 Task: Add a signature Jake Allen containing With sincere thanks and warm wishes, Jake Allen to email address softage.8@softage.net and add a folder Fathers Day gifts
Action: Mouse moved to (131, 183)
Screenshot: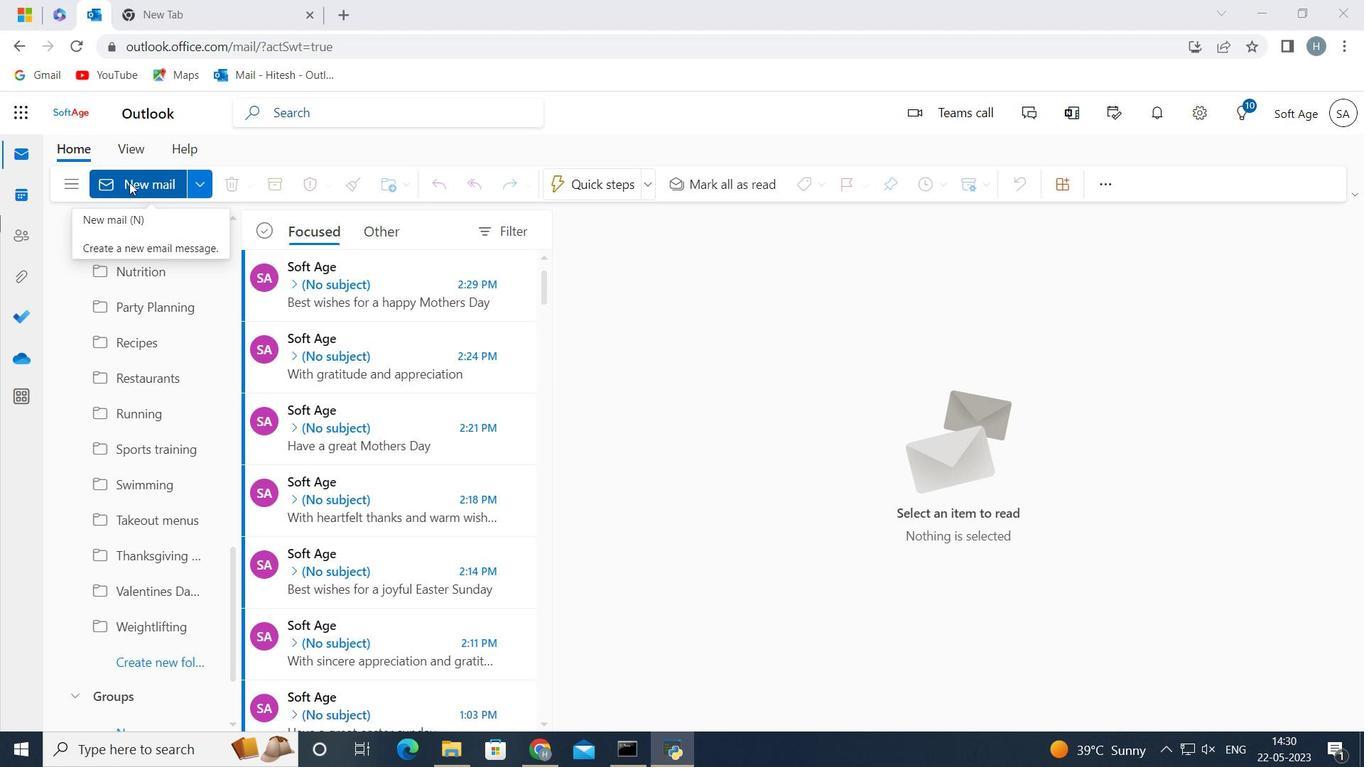 
Action: Mouse pressed left at (131, 183)
Screenshot: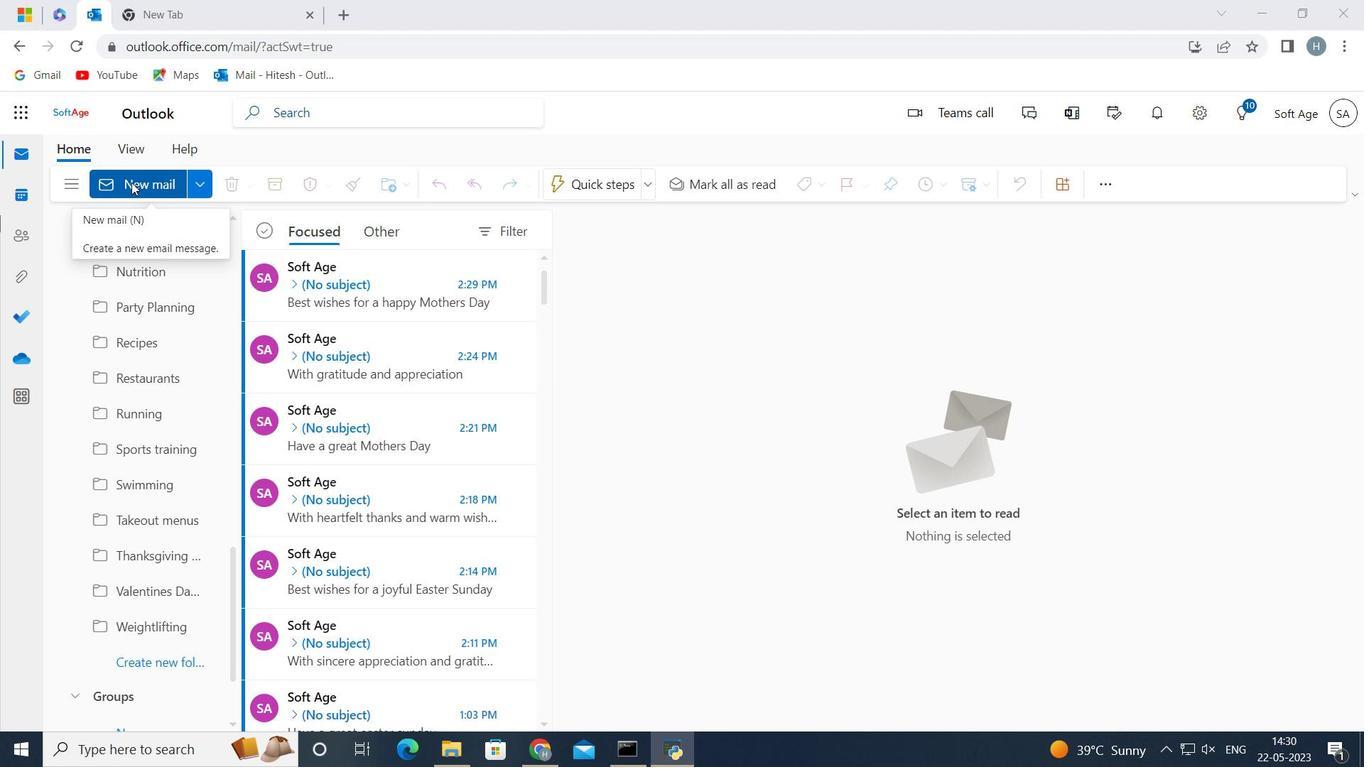 
Action: Mouse moved to (1111, 182)
Screenshot: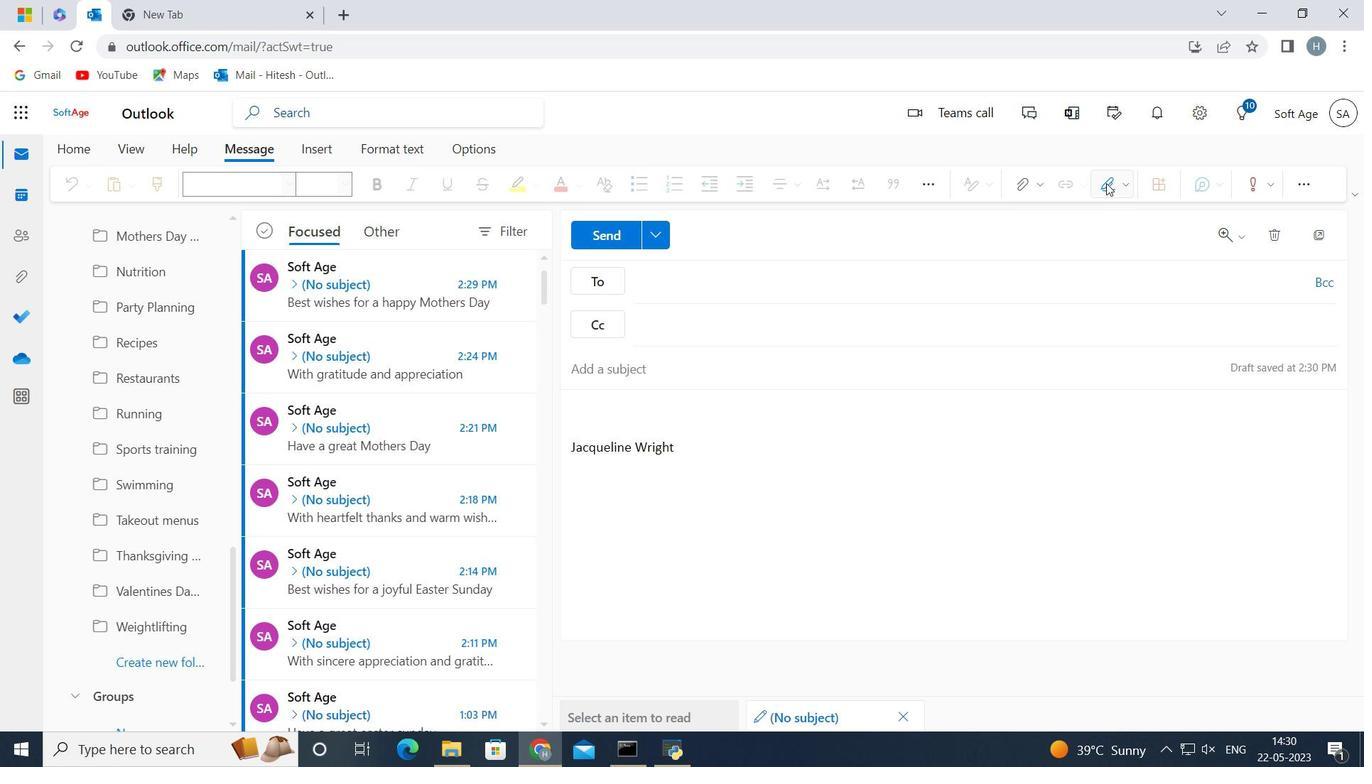 
Action: Mouse pressed left at (1111, 182)
Screenshot: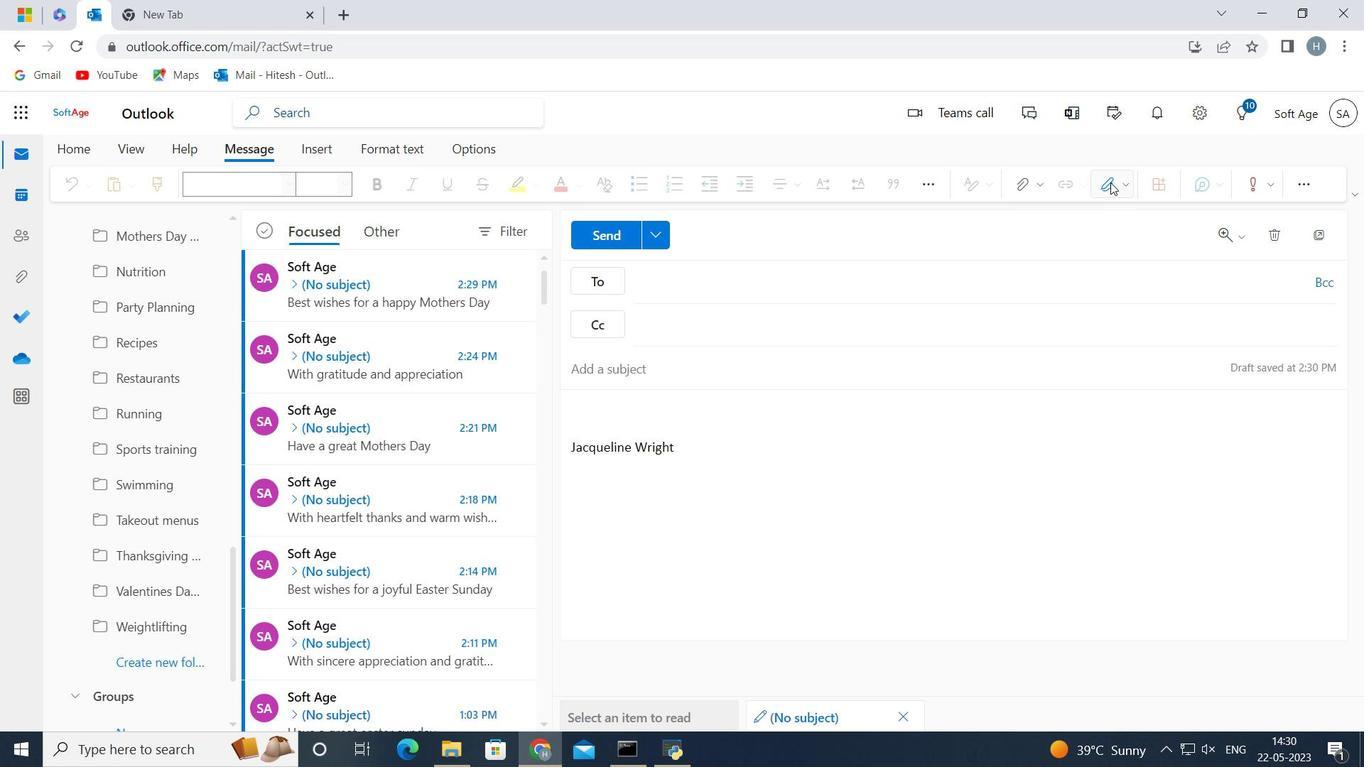 
Action: Mouse moved to (1052, 579)
Screenshot: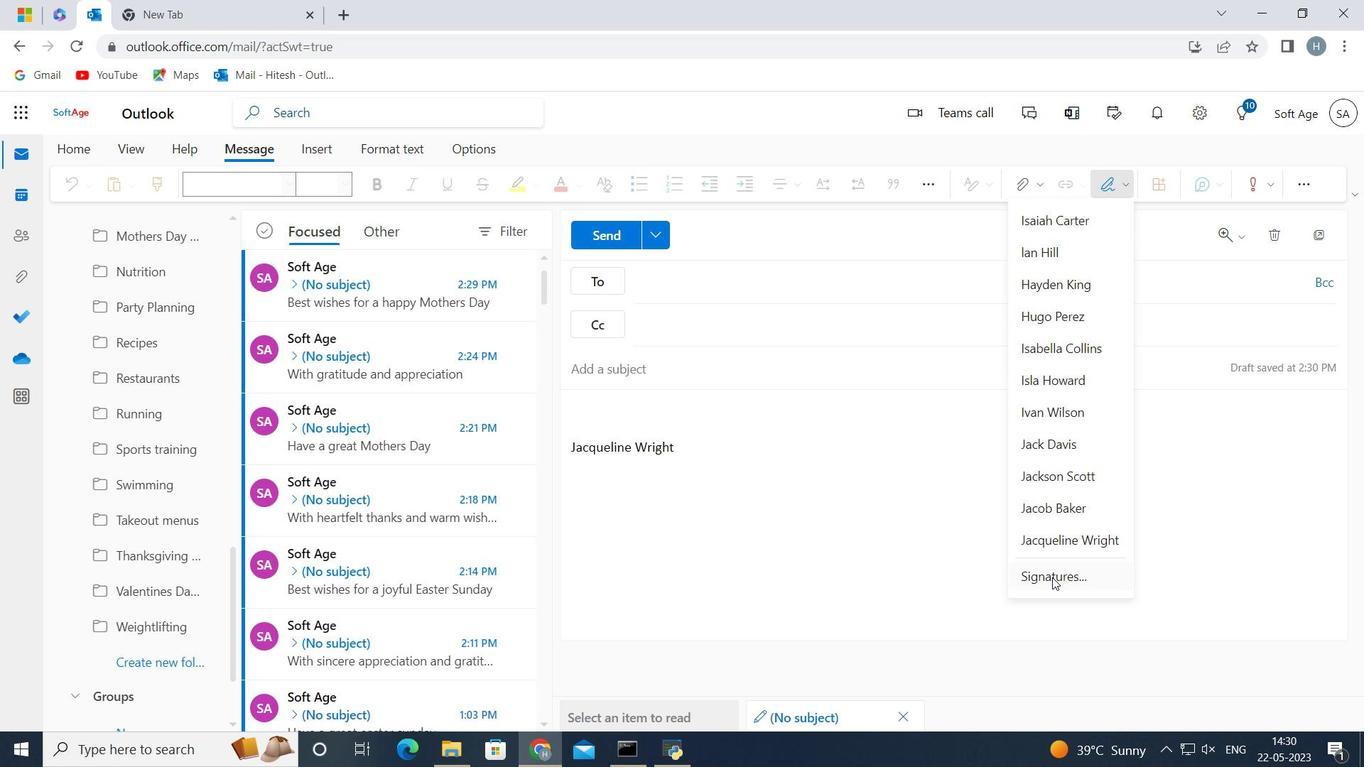 
Action: Mouse pressed left at (1052, 579)
Screenshot: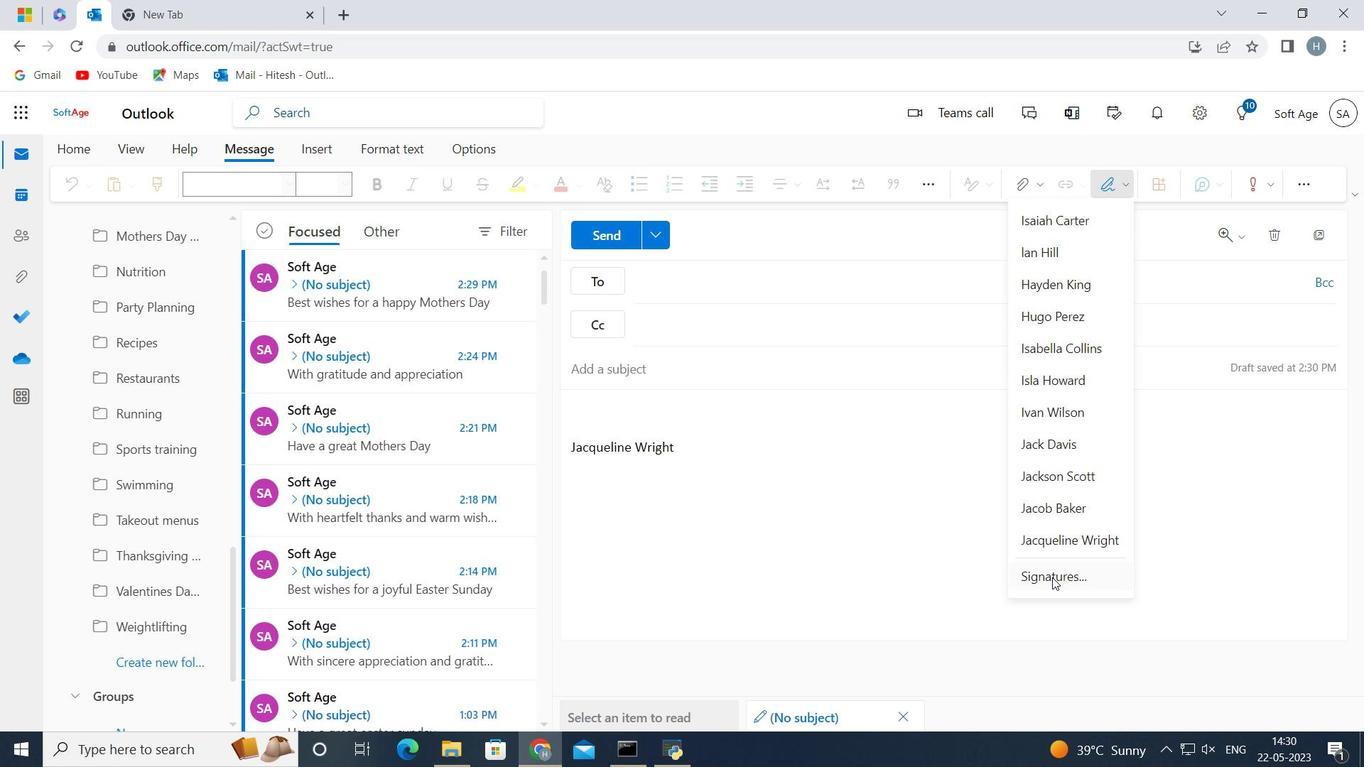 
Action: Mouse moved to (685, 326)
Screenshot: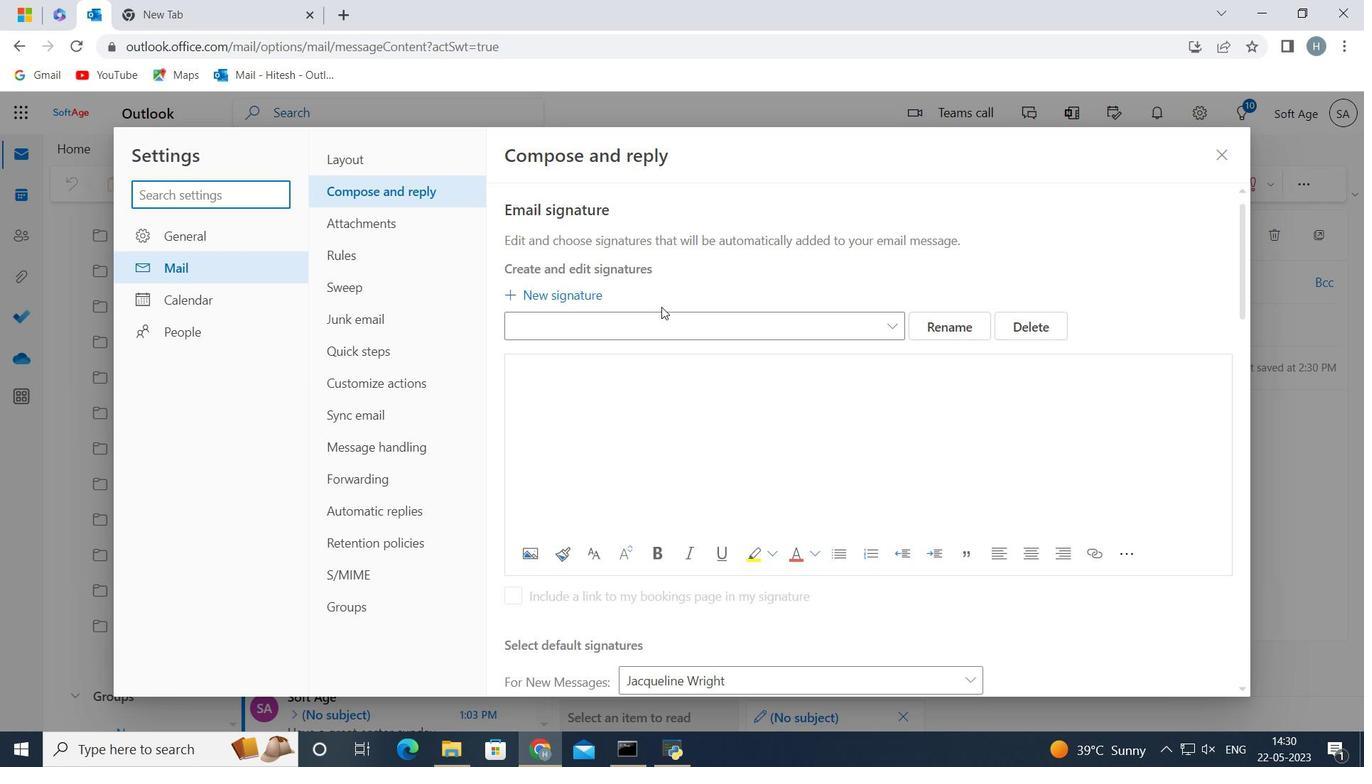 
Action: Mouse pressed left at (685, 326)
Screenshot: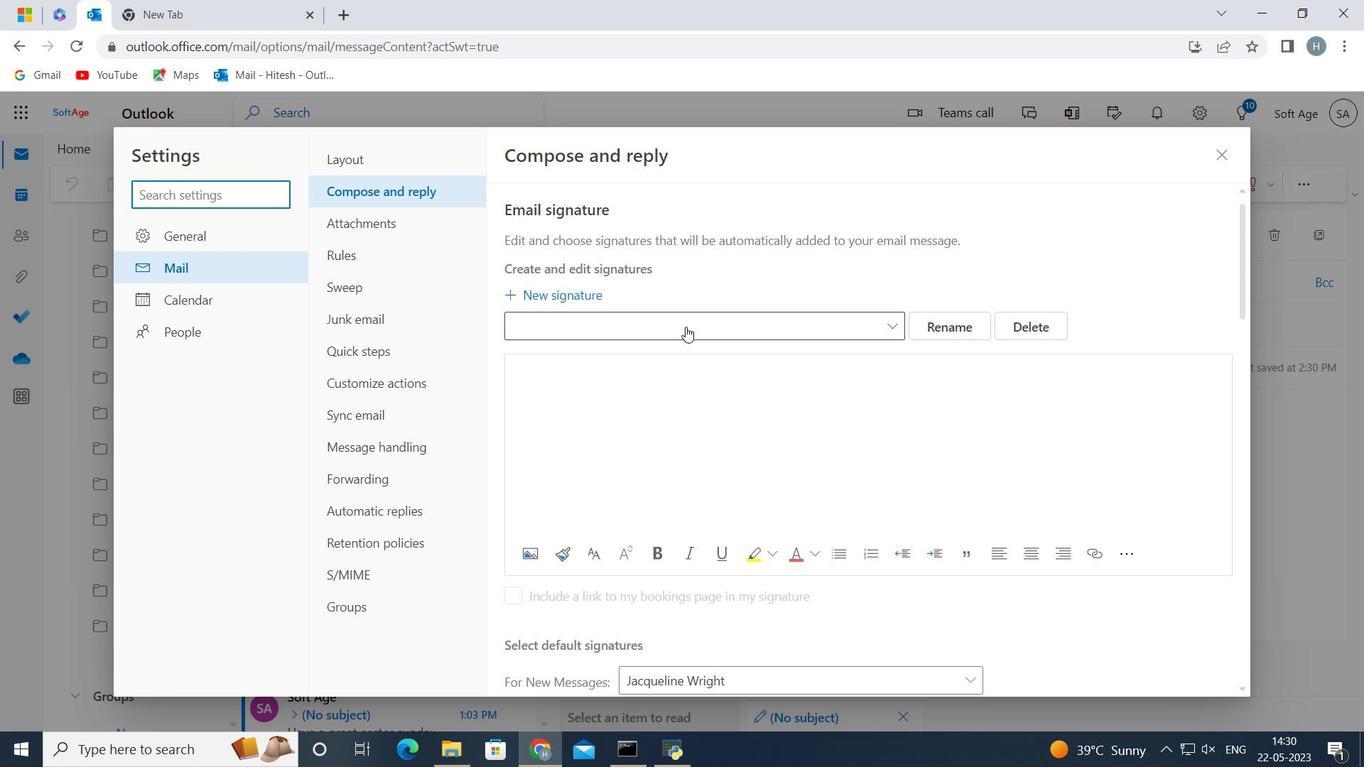 
Action: Mouse moved to (945, 334)
Screenshot: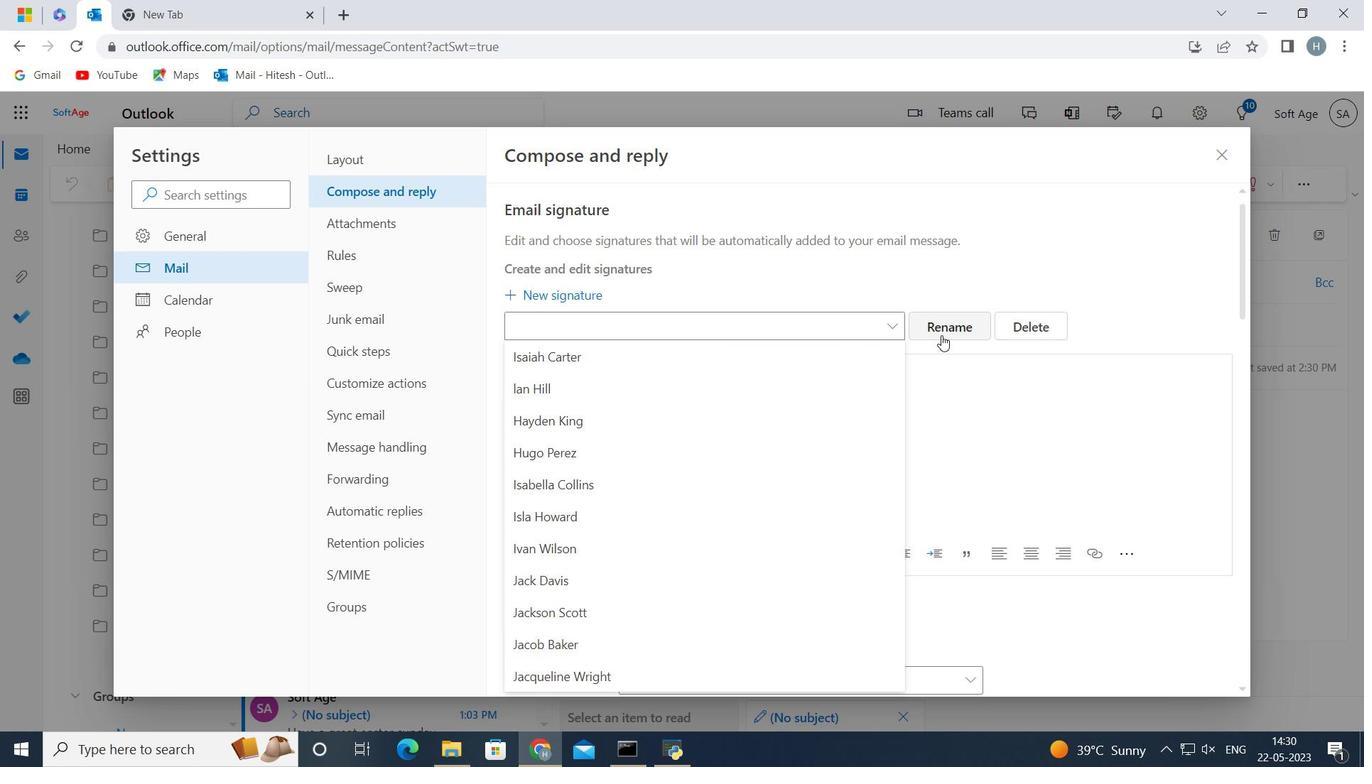 
Action: Mouse pressed left at (945, 334)
Screenshot: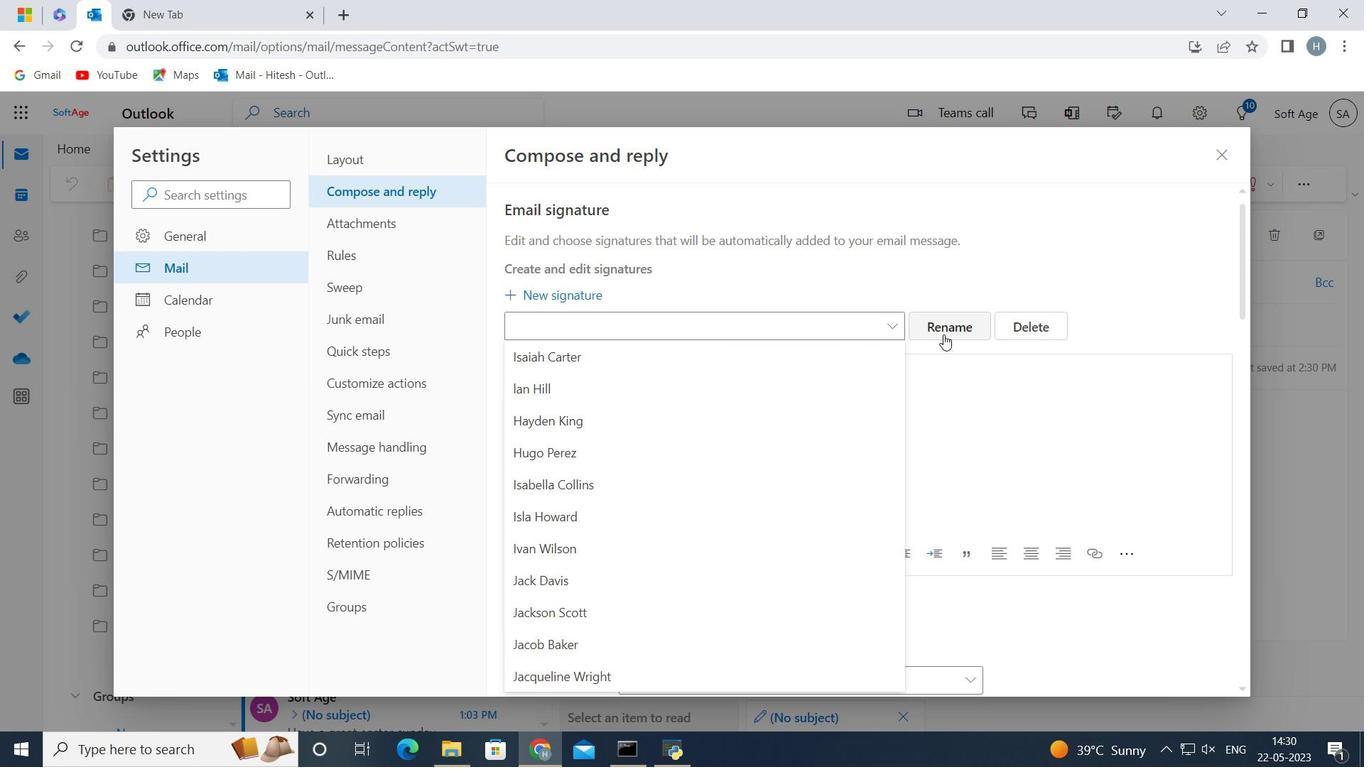 
Action: Mouse moved to (850, 327)
Screenshot: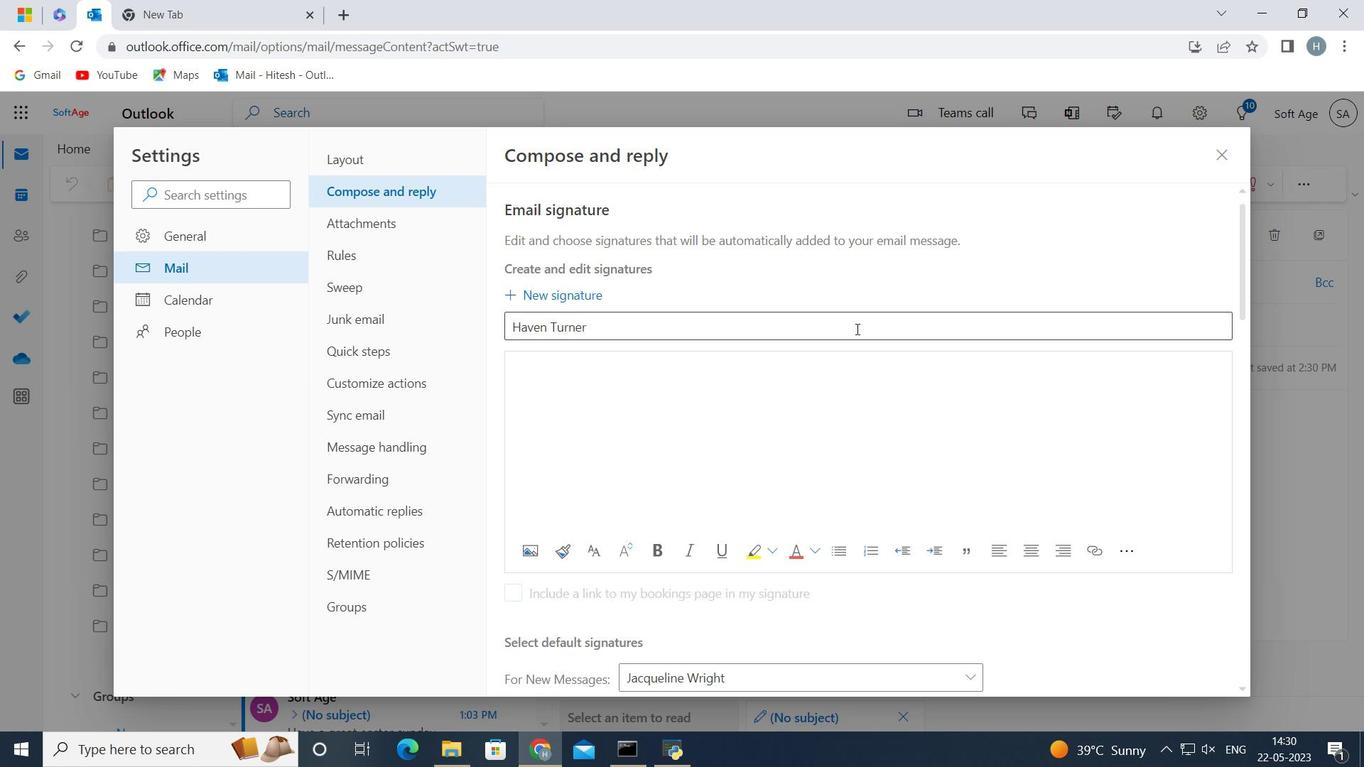 
Action: Mouse pressed left at (850, 327)
Screenshot: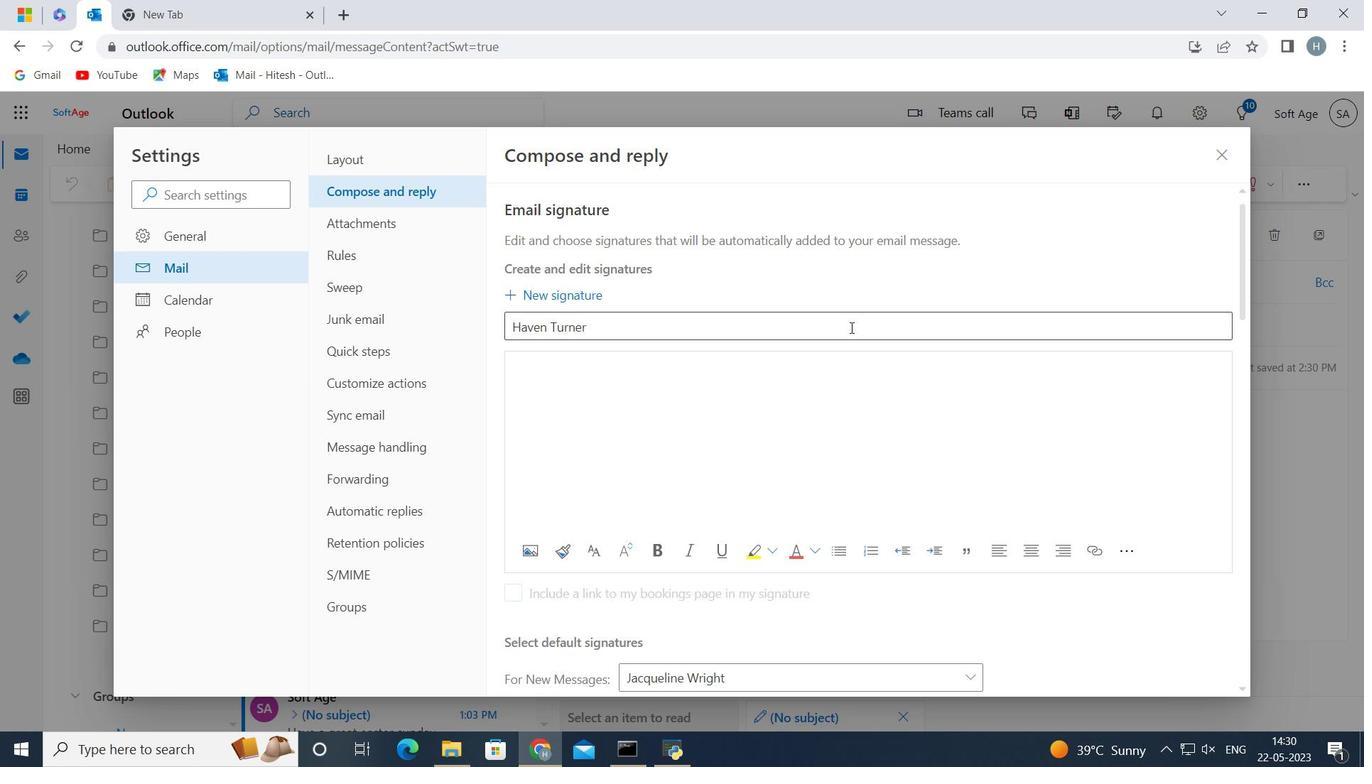 
Action: Key pressed <Key.backspace><Key.backspace><Key.backspace><Key.backspace><Key.backspace><Key.backspace><Key.backspace><Key.backspace><Key.backspace><Key.backspace><Key.backspace><Key.backspace><Key.backspace><Key.backspace><Key.shift><Key.shift><Key.shift><Key.shift><Key.shift><Key.shift><Key.shift><Key.shift><Key.shift><Key.shift>Jake<Key.space><Key.shift>Allen<Key.space>
Screenshot: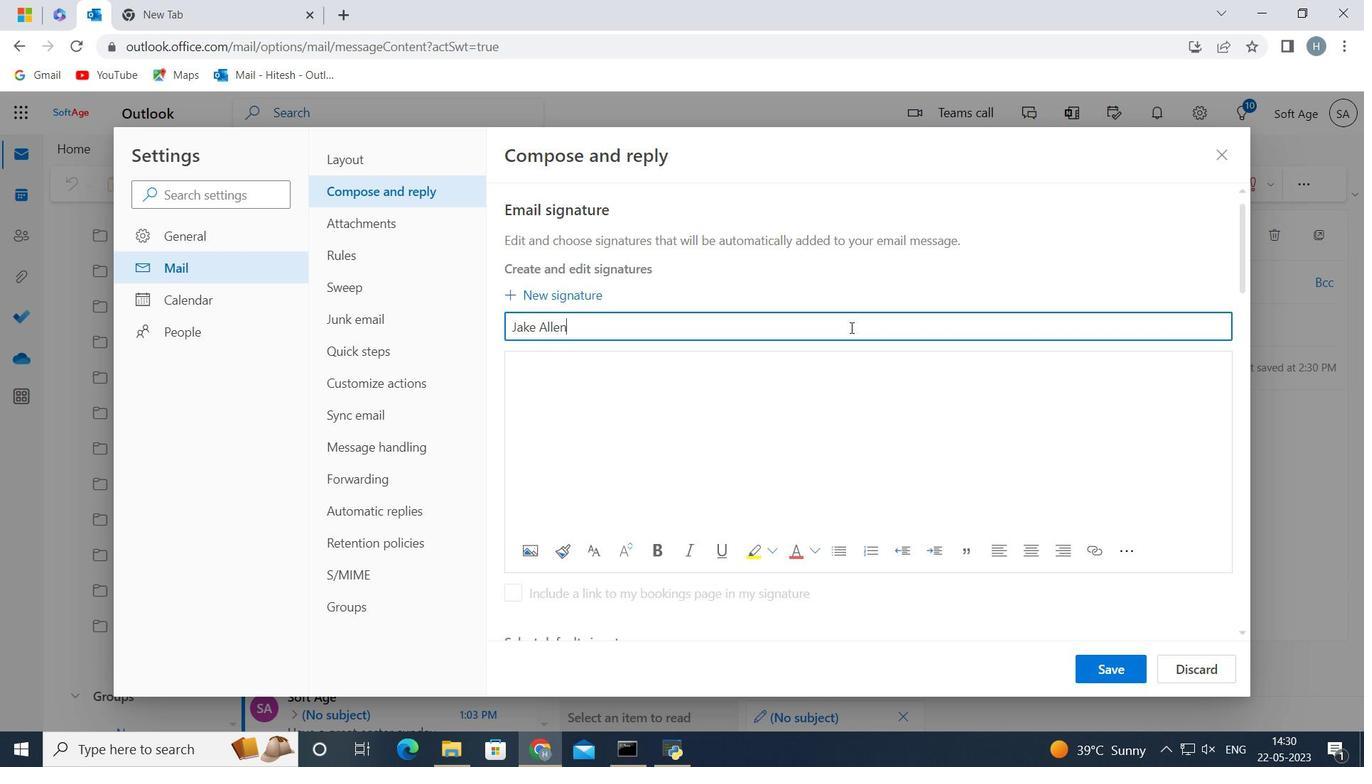 
Action: Mouse moved to (521, 368)
Screenshot: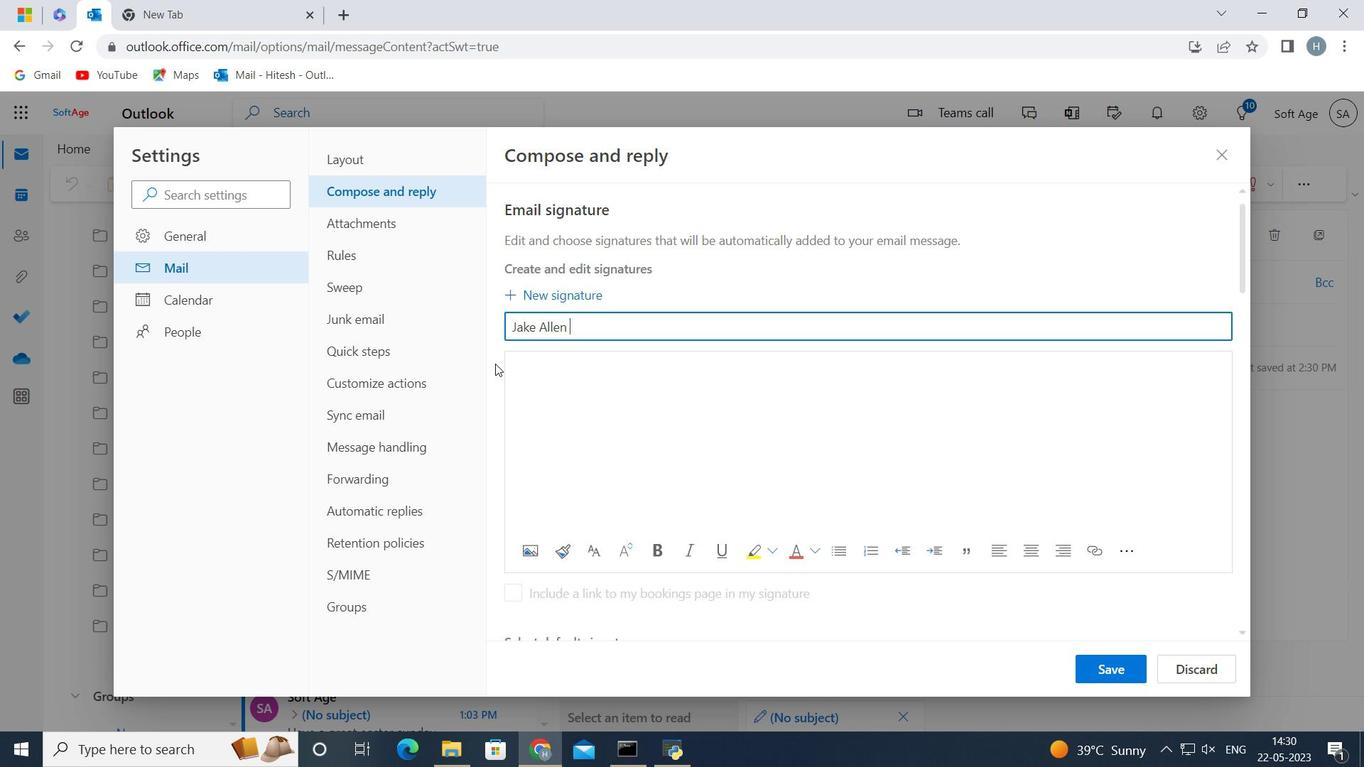 
Action: Mouse pressed left at (521, 368)
Screenshot: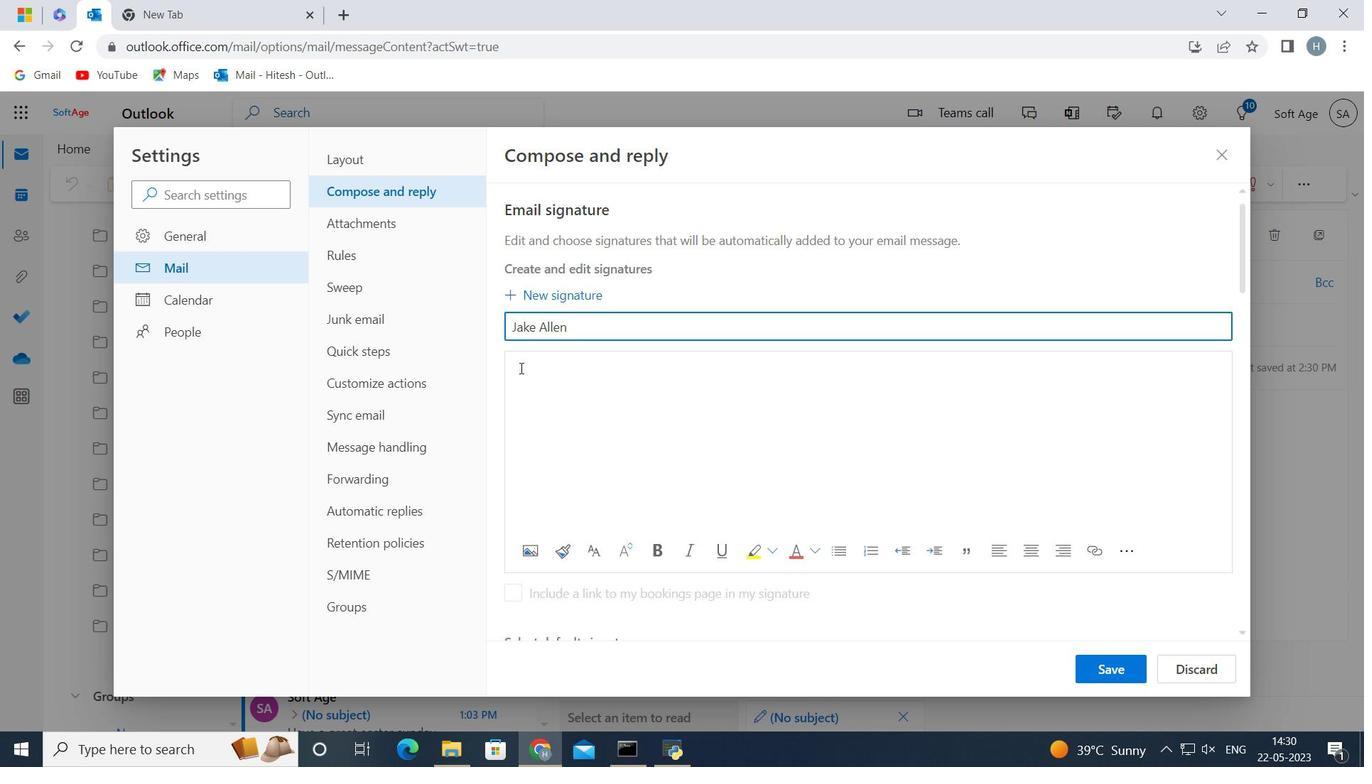 
Action: Key pressed <Key.shift>Jake<Key.space><Key.shift>Allen
Screenshot: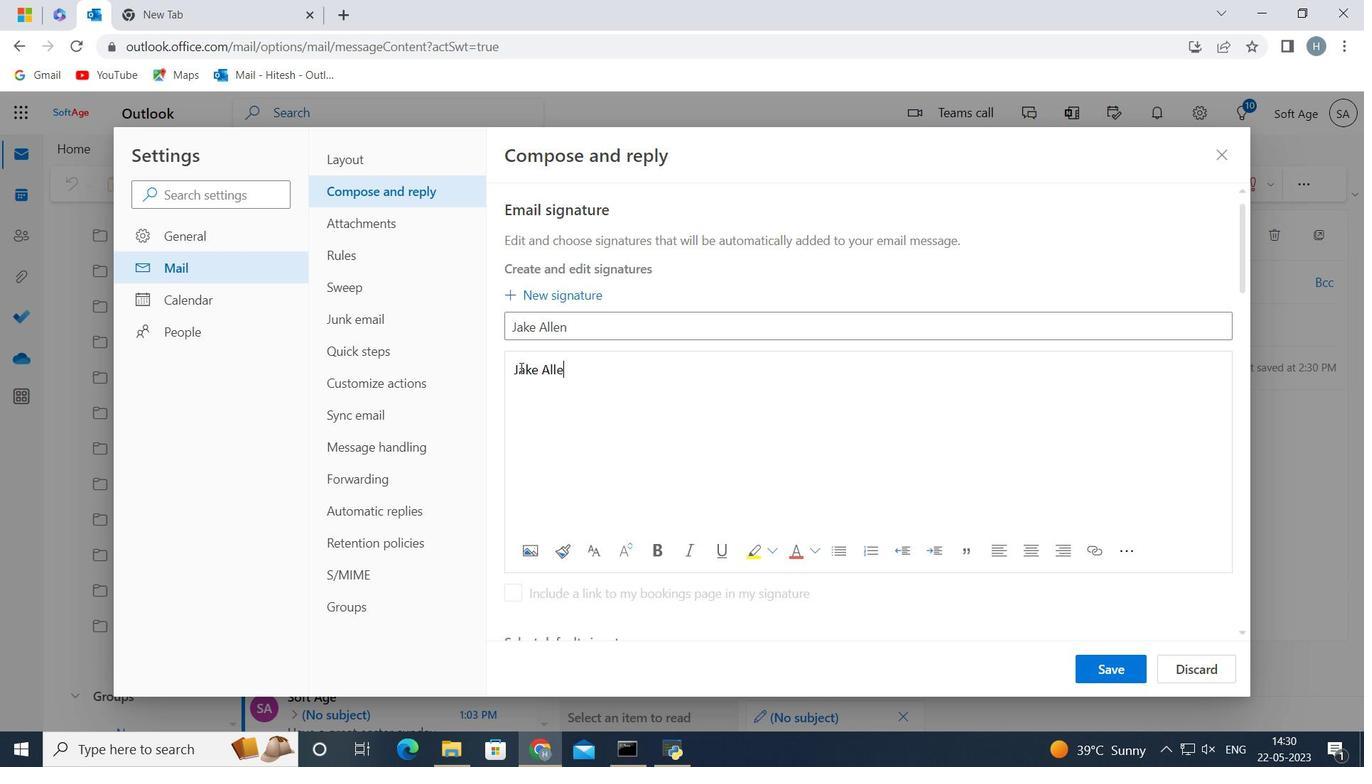 
Action: Mouse moved to (1114, 663)
Screenshot: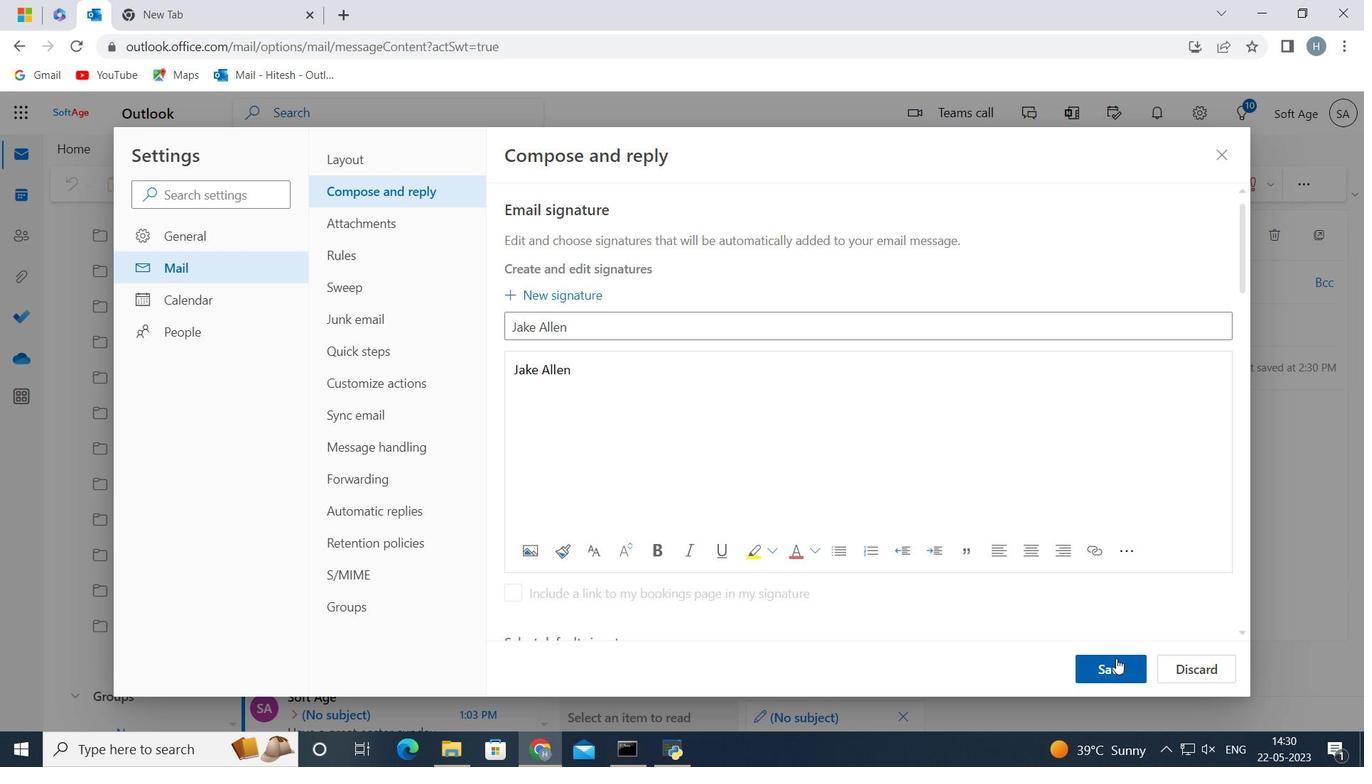 
Action: Mouse pressed left at (1114, 663)
Screenshot: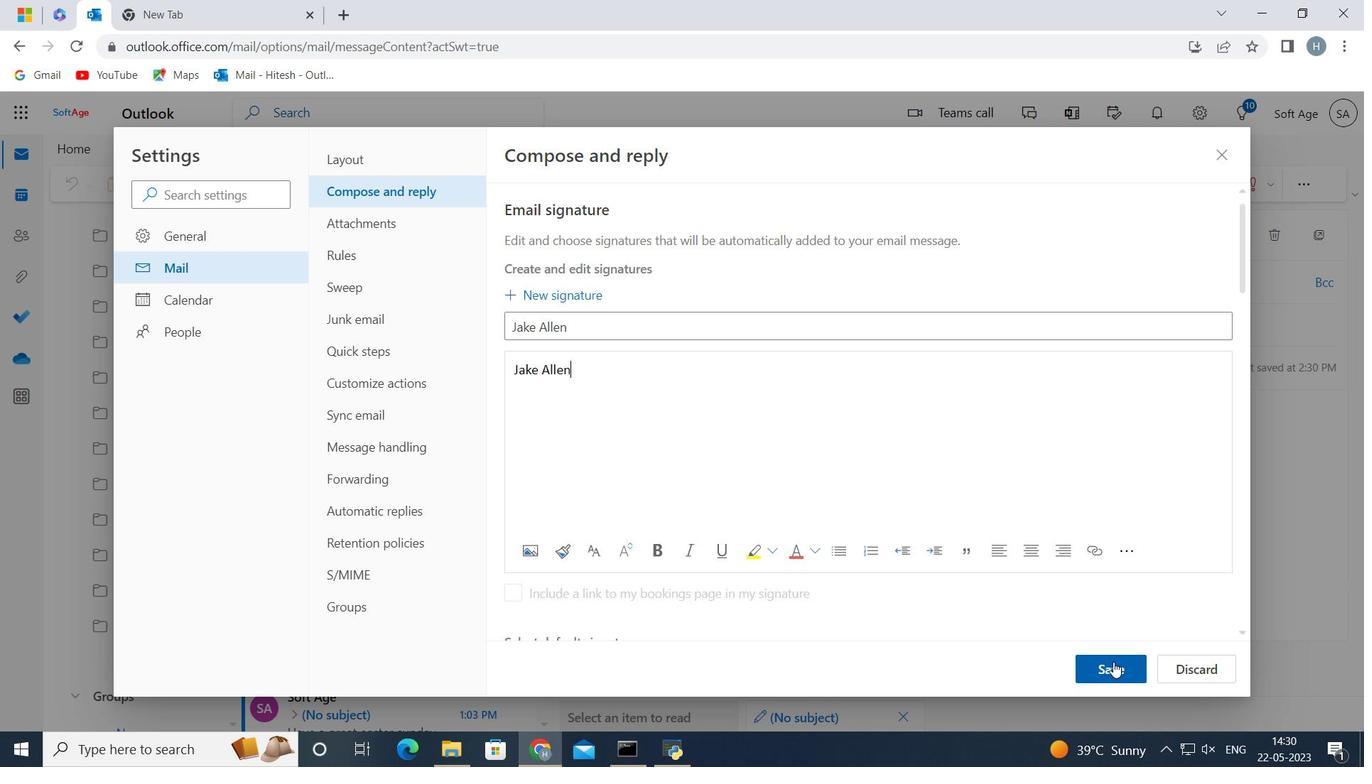 
Action: Mouse moved to (875, 344)
Screenshot: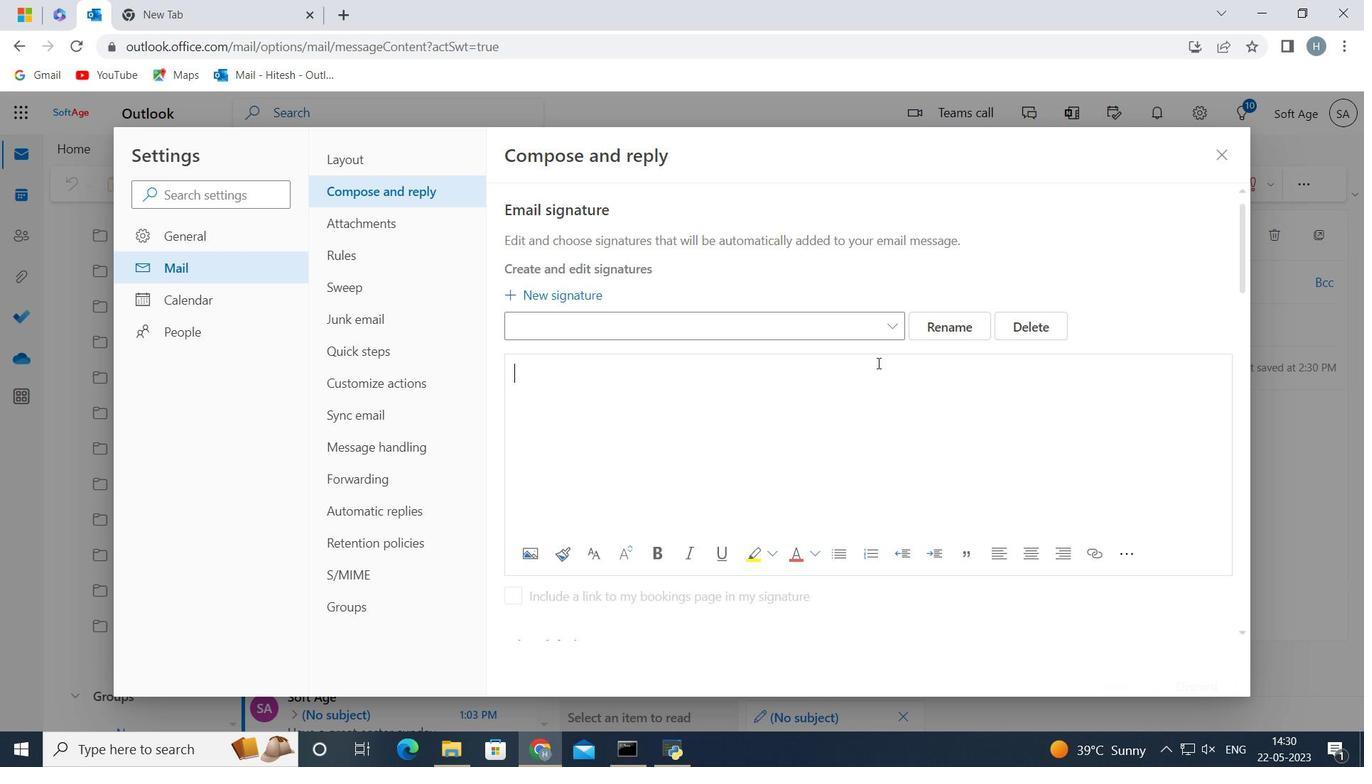 
Action: Mouse scrolled (875, 344) with delta (0, 0)
Screenshot: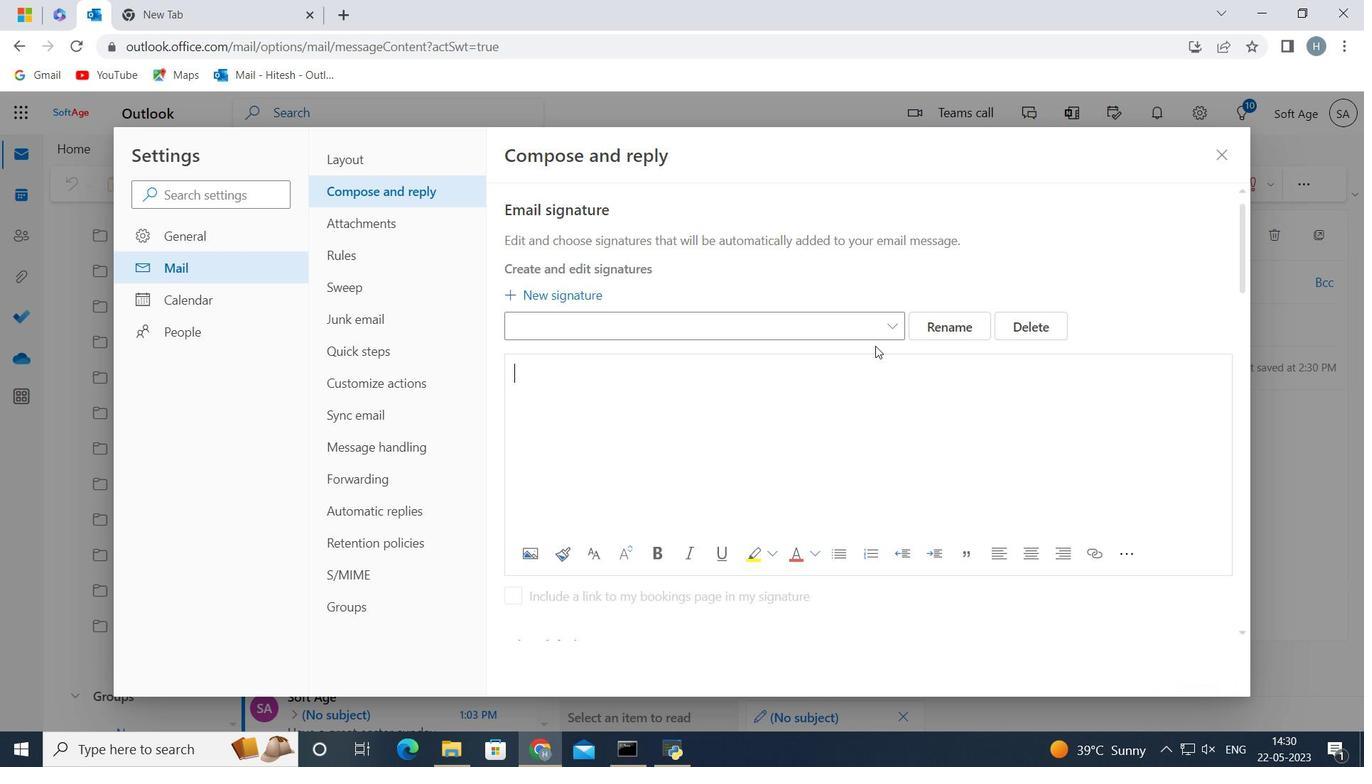 
Action: Mouse scrolled (875, 344) with delta (0, 0)
Screenshot: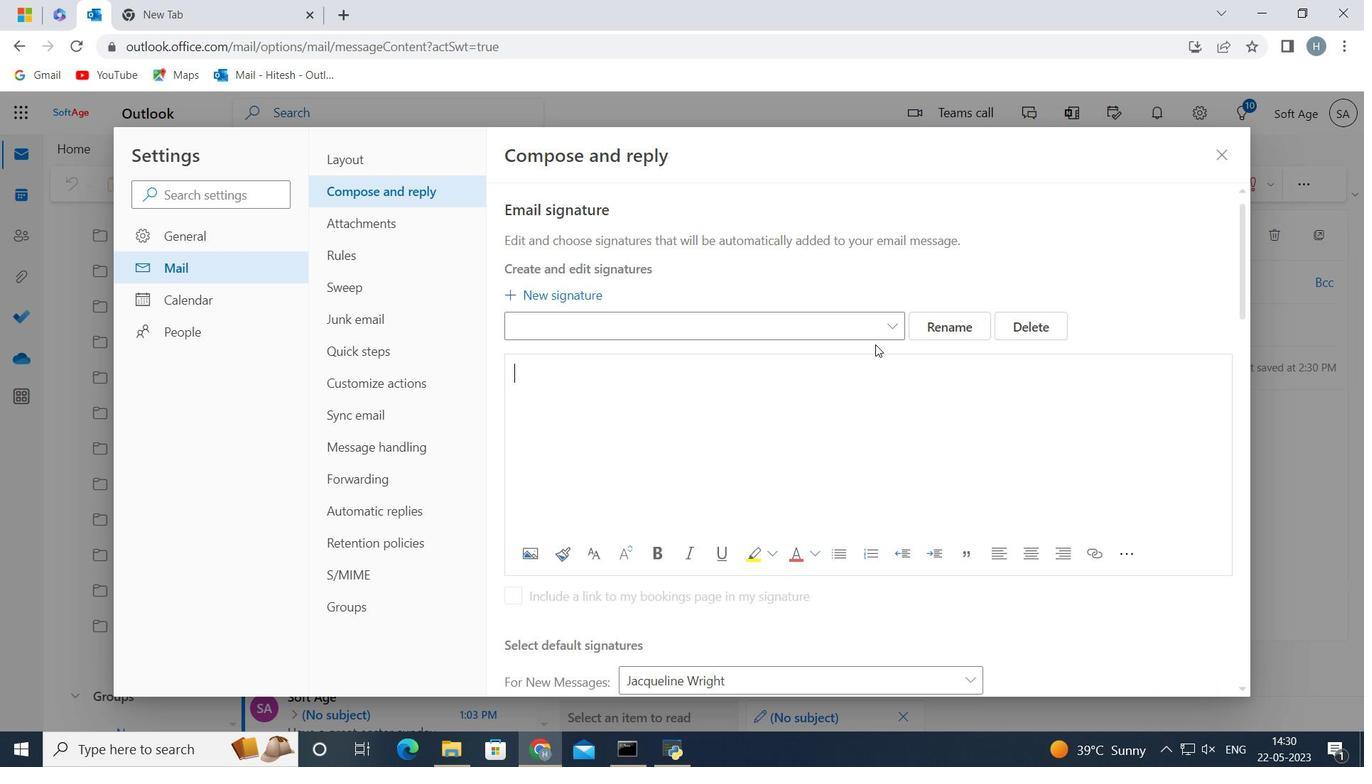 
Action: Mouse scrolled (875, 344) with delta (0, 0)
Screenshot: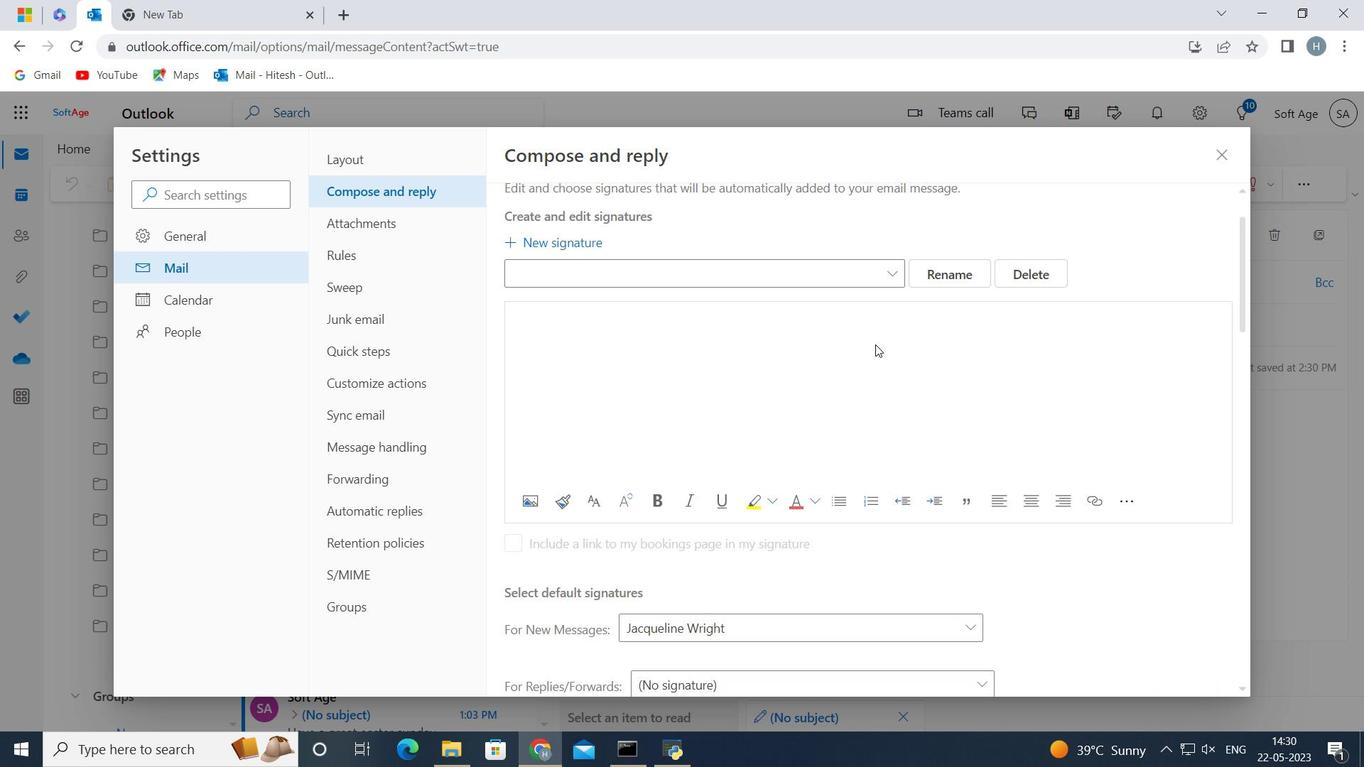 
Action: Mouse moved to (898, 414)
Screenshot: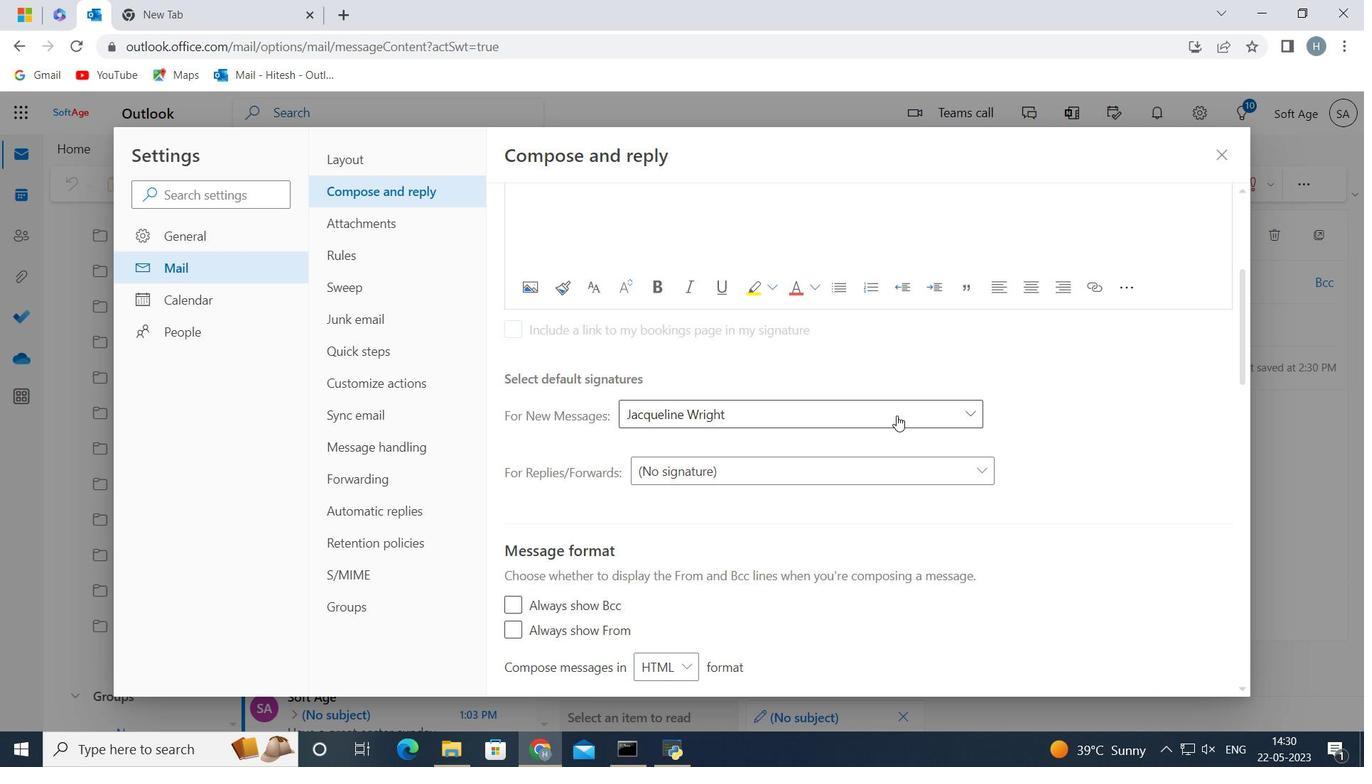 
Action: Mouse pressed left at (898, 414)
Screenshot: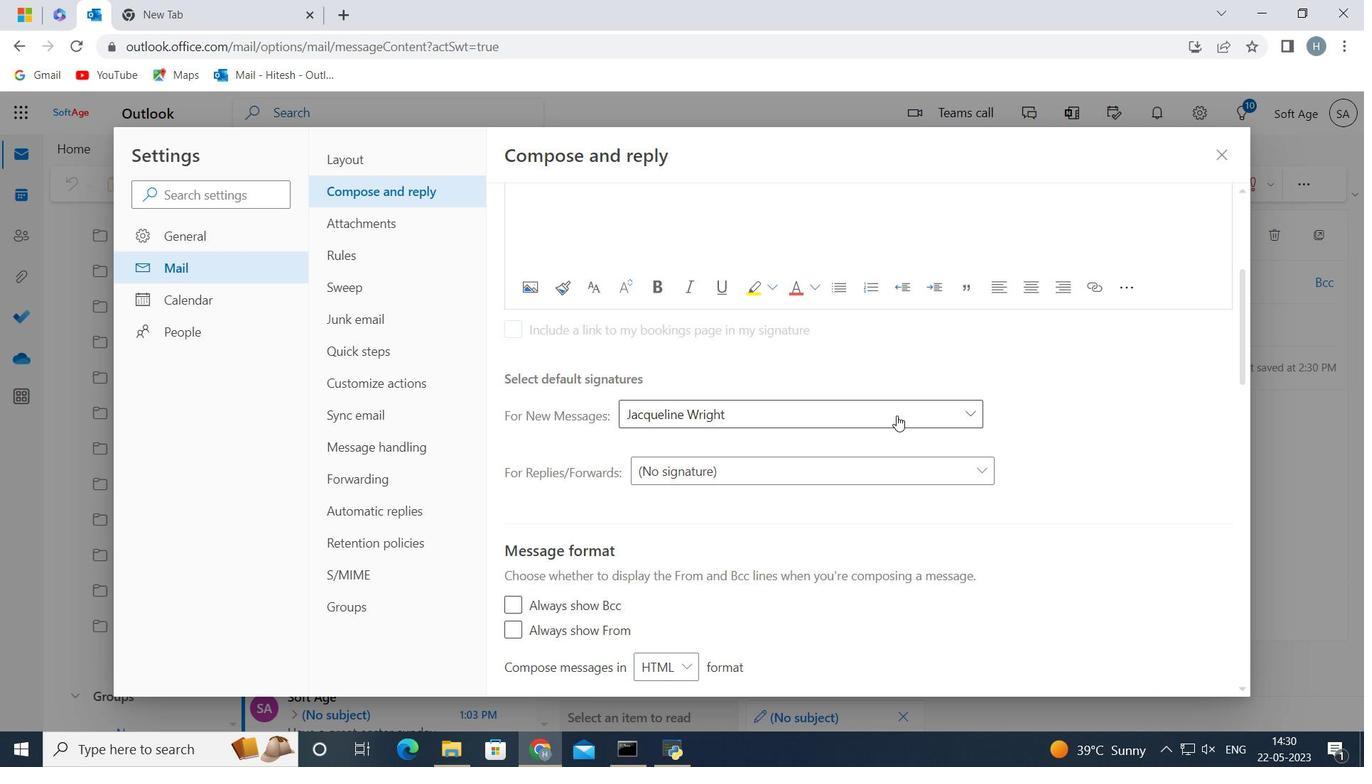 
Action: Mouse moved to (1036, 704)
Screenshot: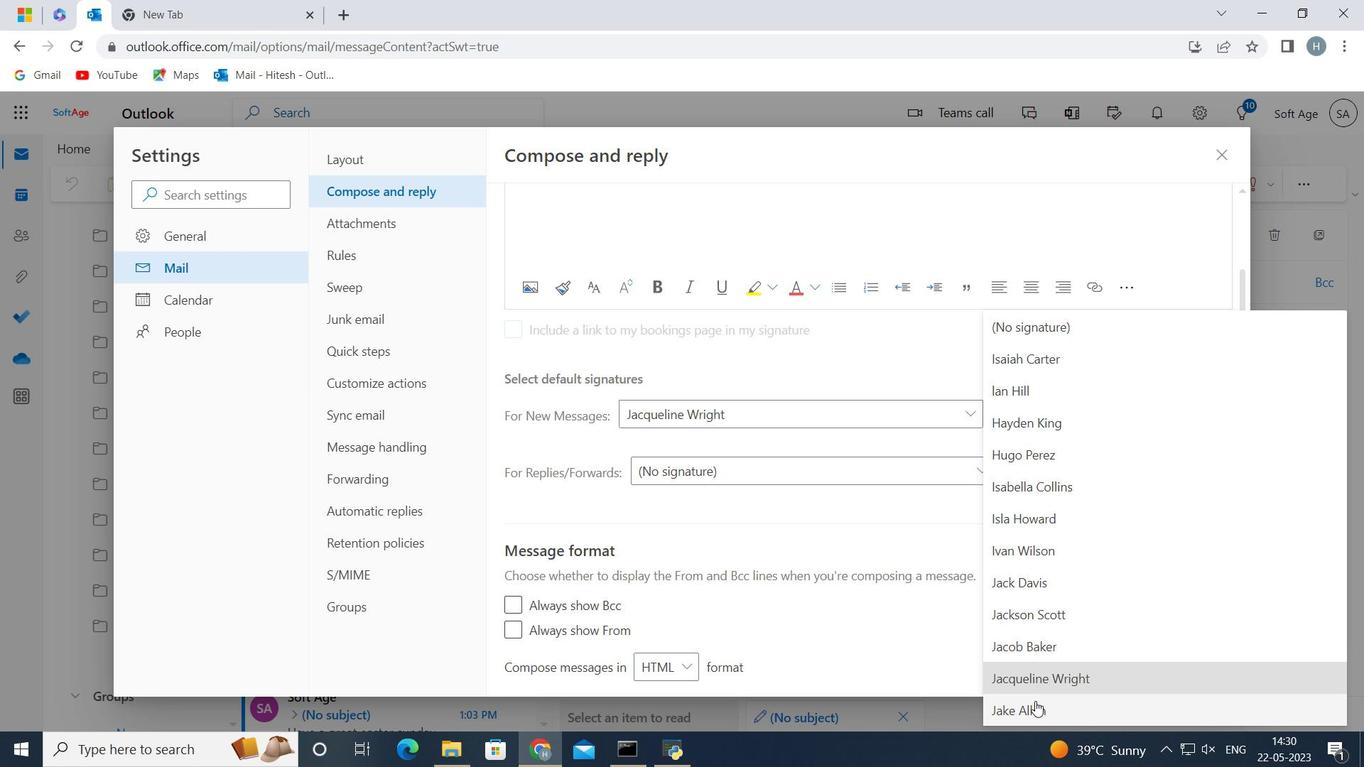 
Action: Mouse pressed left at (1036, 704)
Screenshot: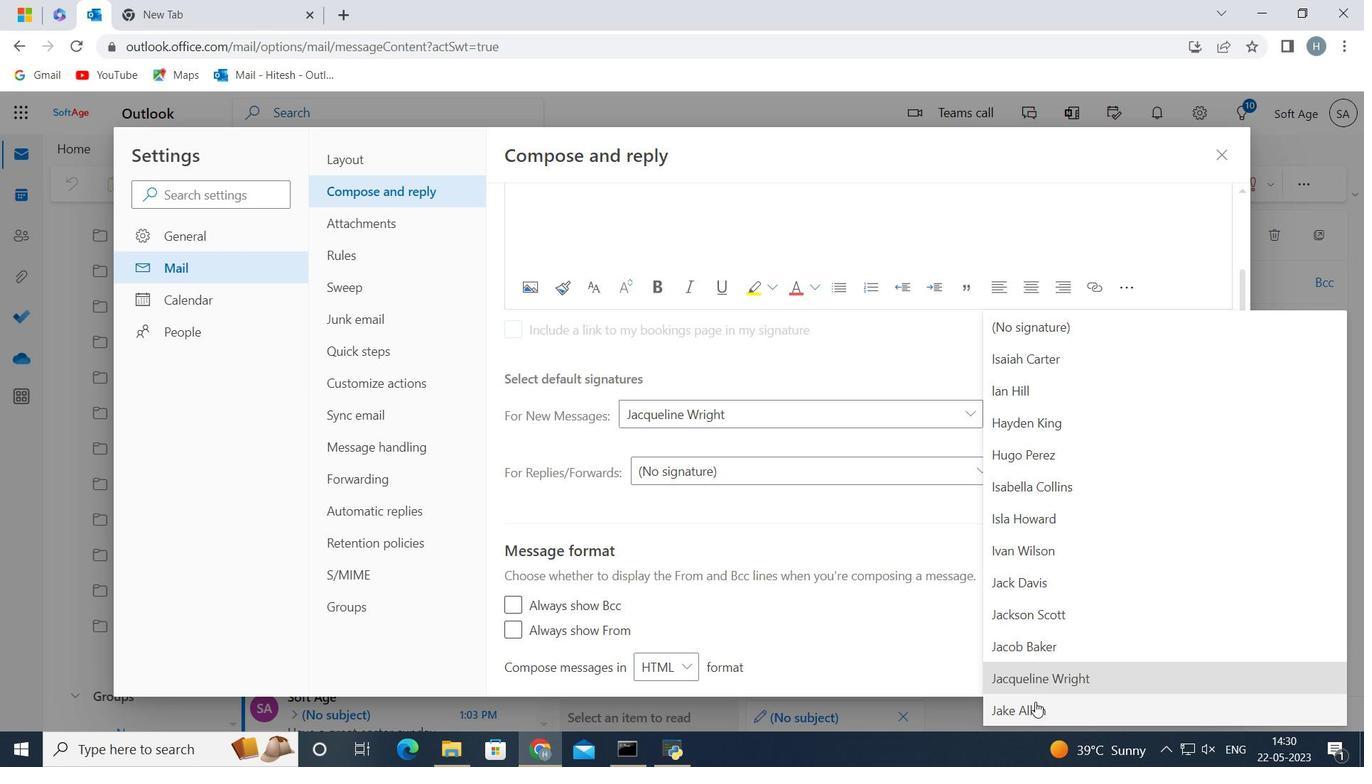 
Action: Mouse moved to (1114, 675)
Screenshot: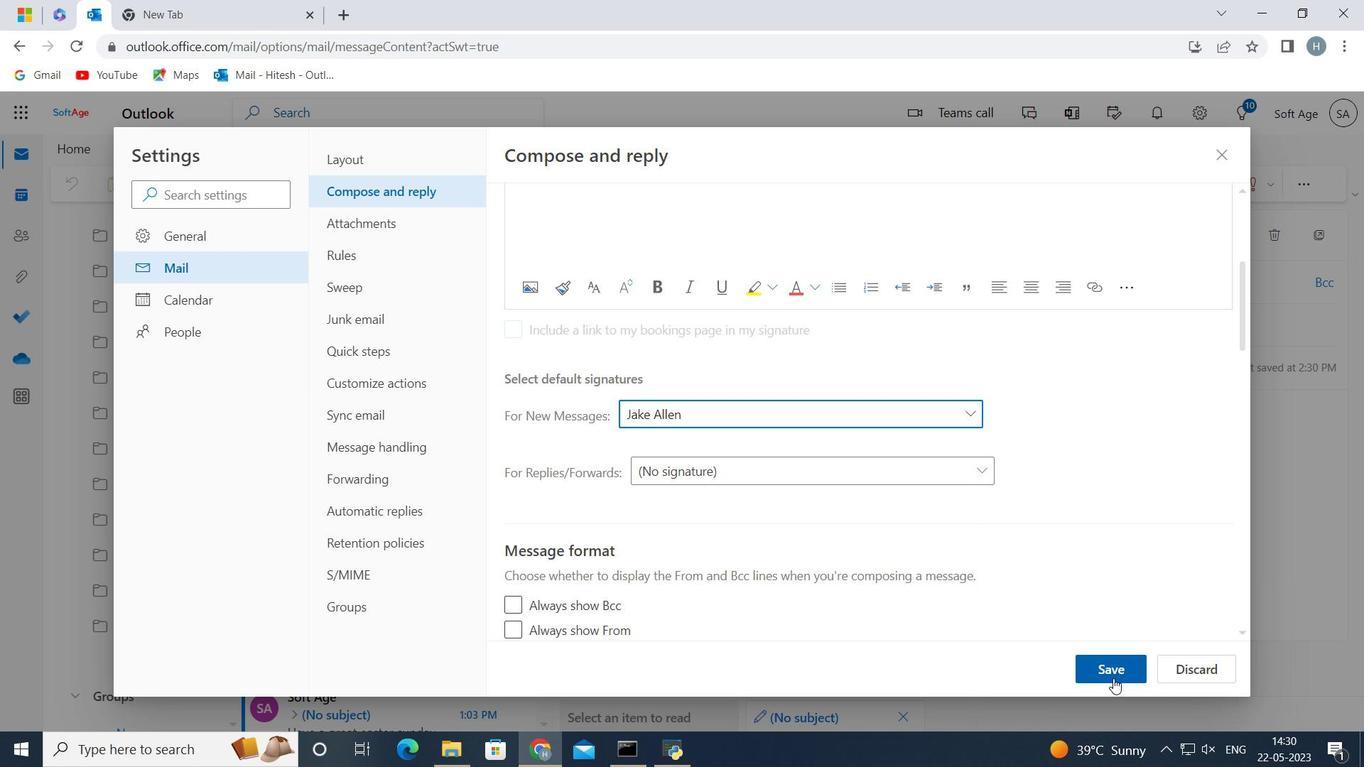 
Action: Mouse pressed left at (1114, 675)
Screenshot: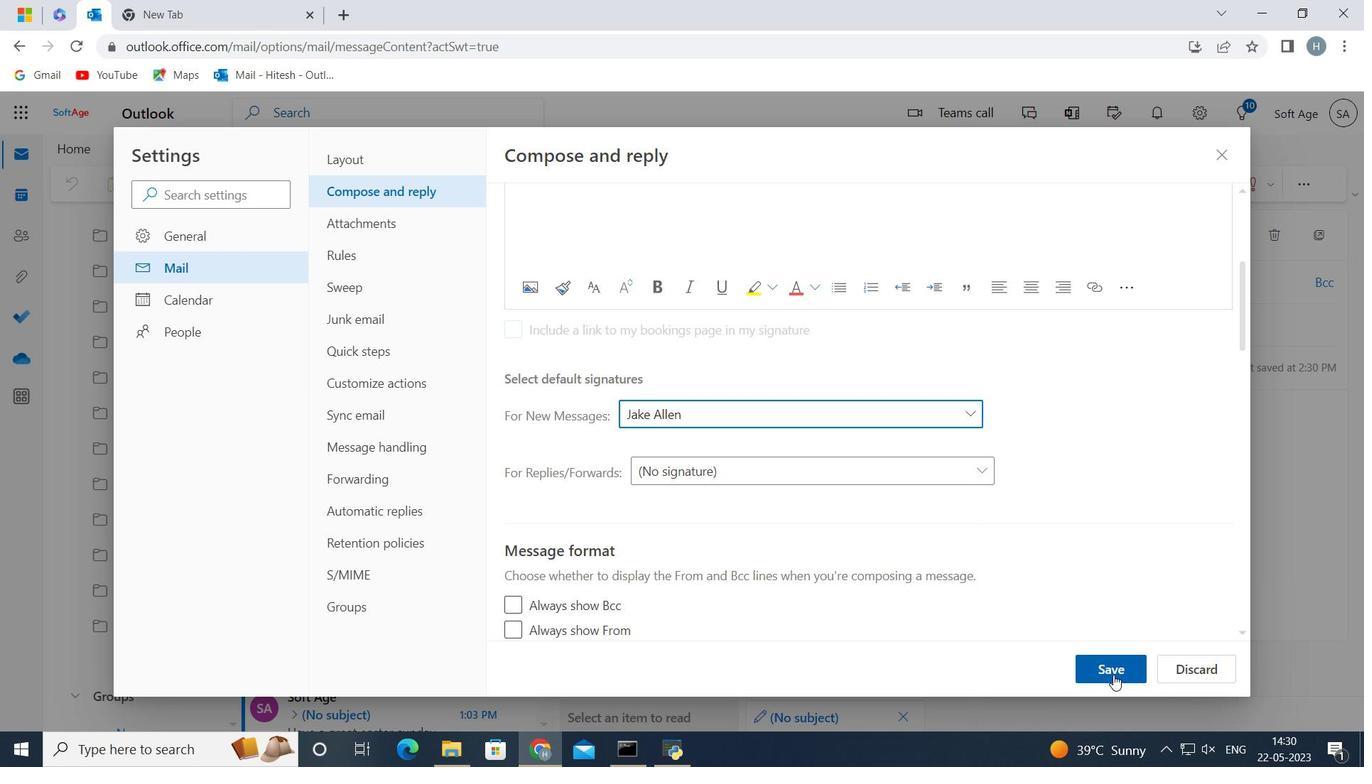 
Action: Mouse moved to (1224, 154)
Screenshot: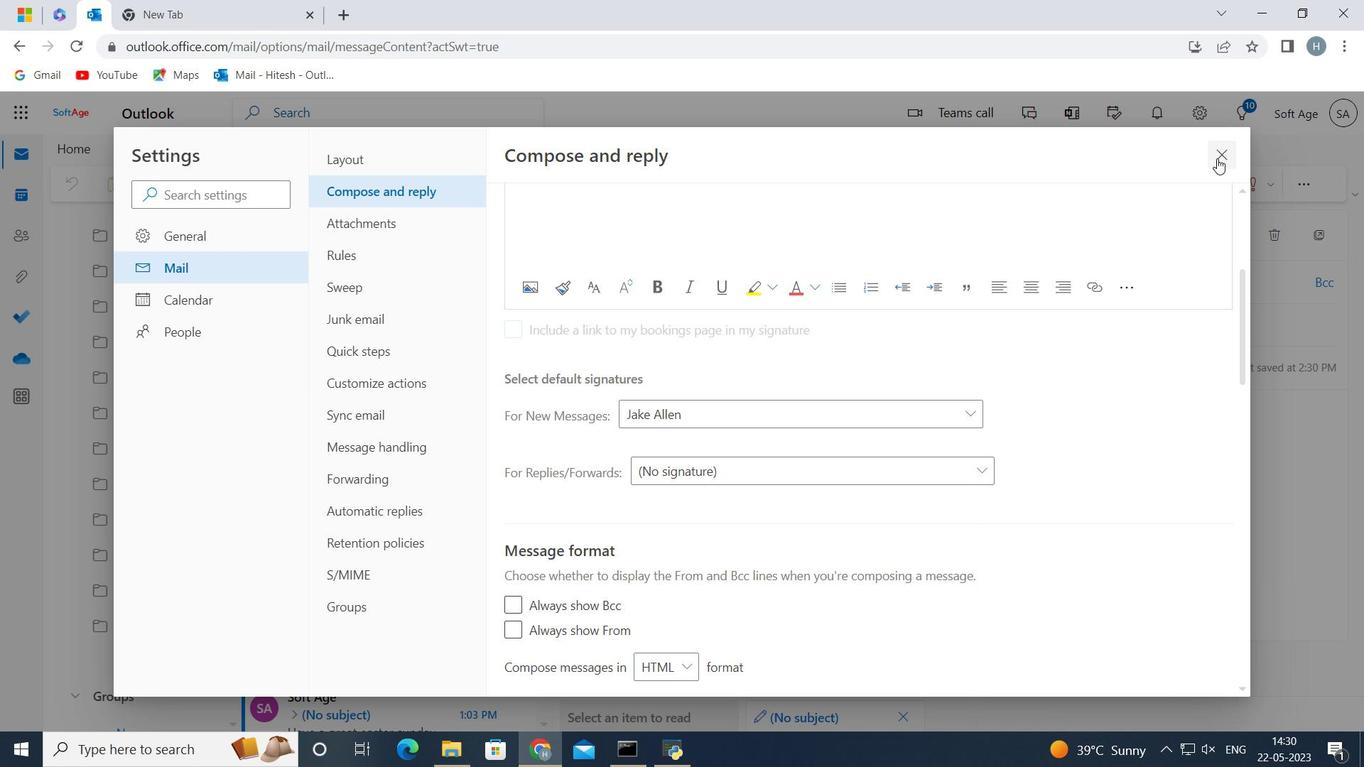 
Action: Mouse pressed left at (1224, 154)
Screenshot: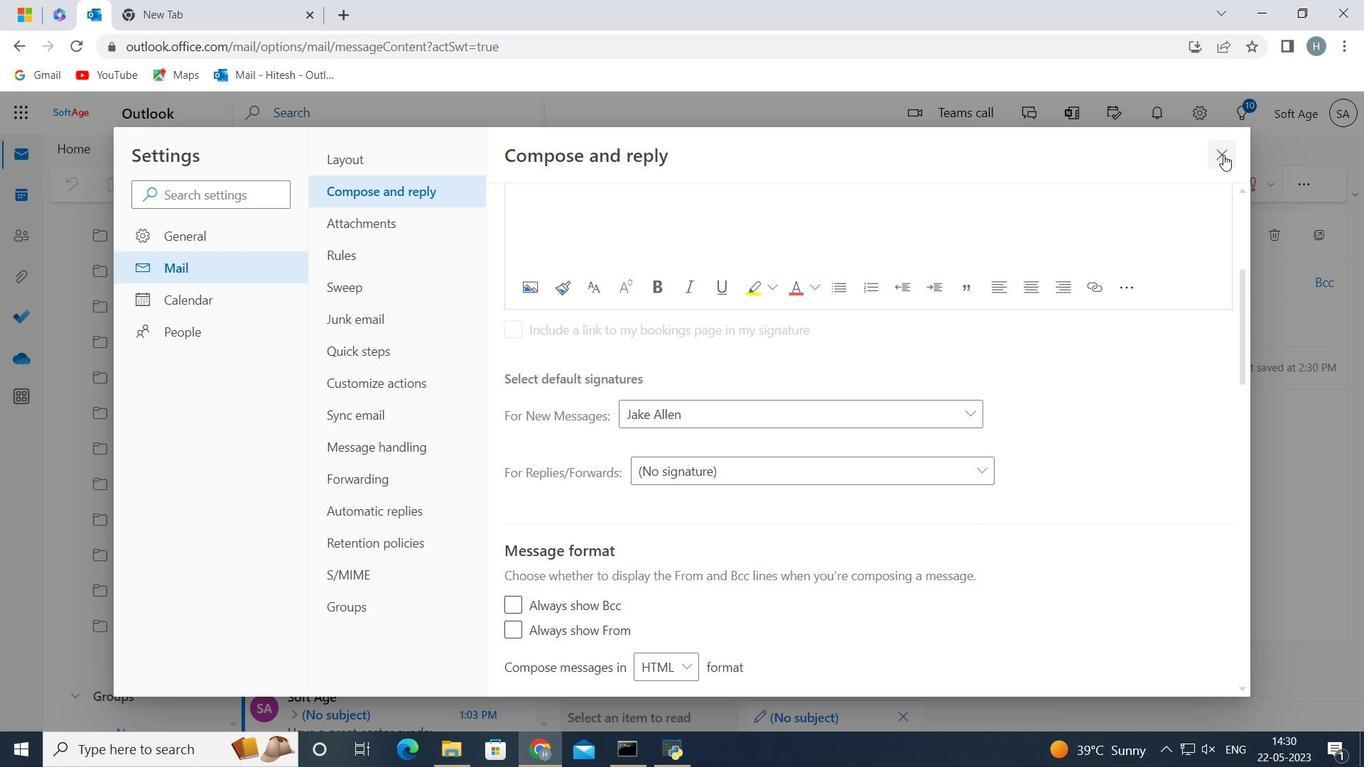 
Action: Mouse moved to (703, 447)
Screenshot: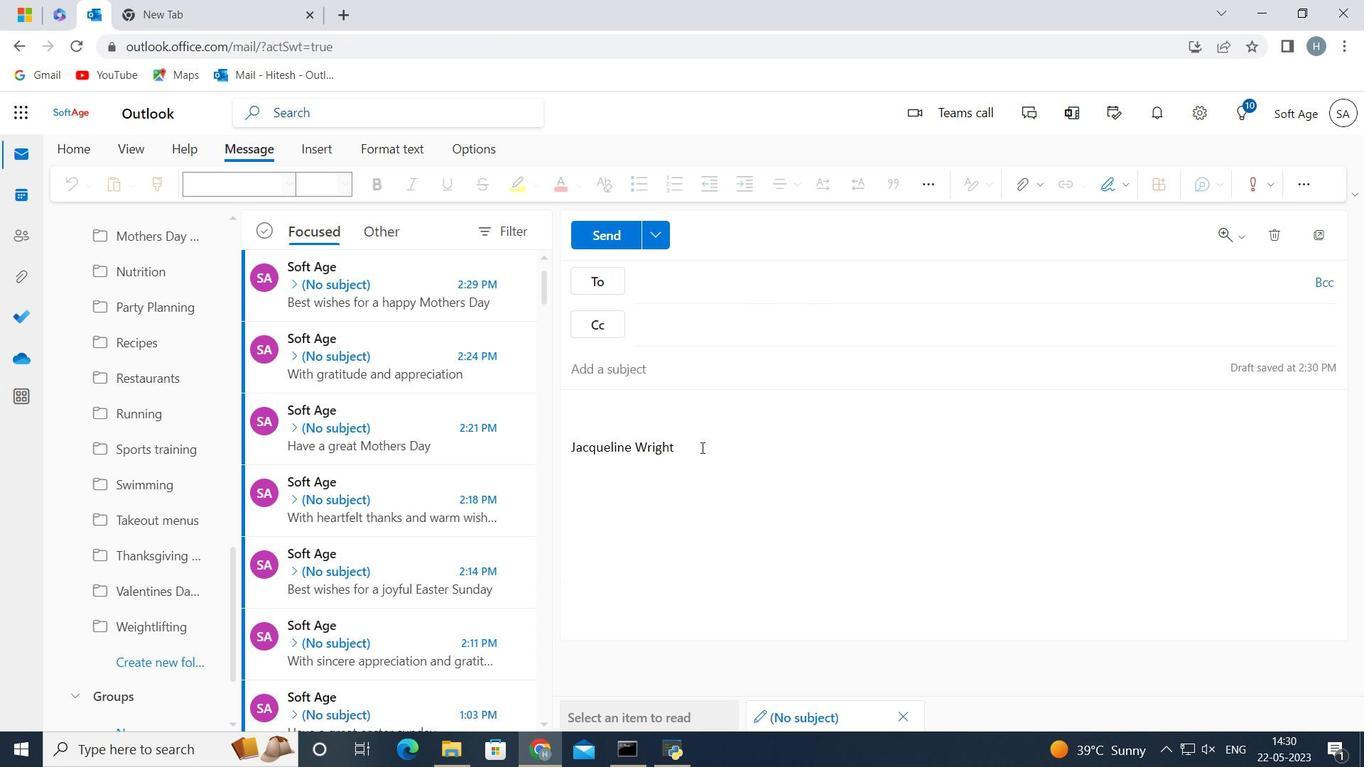 
Action: Mouse pressed left at (703, 447)
Screenshot: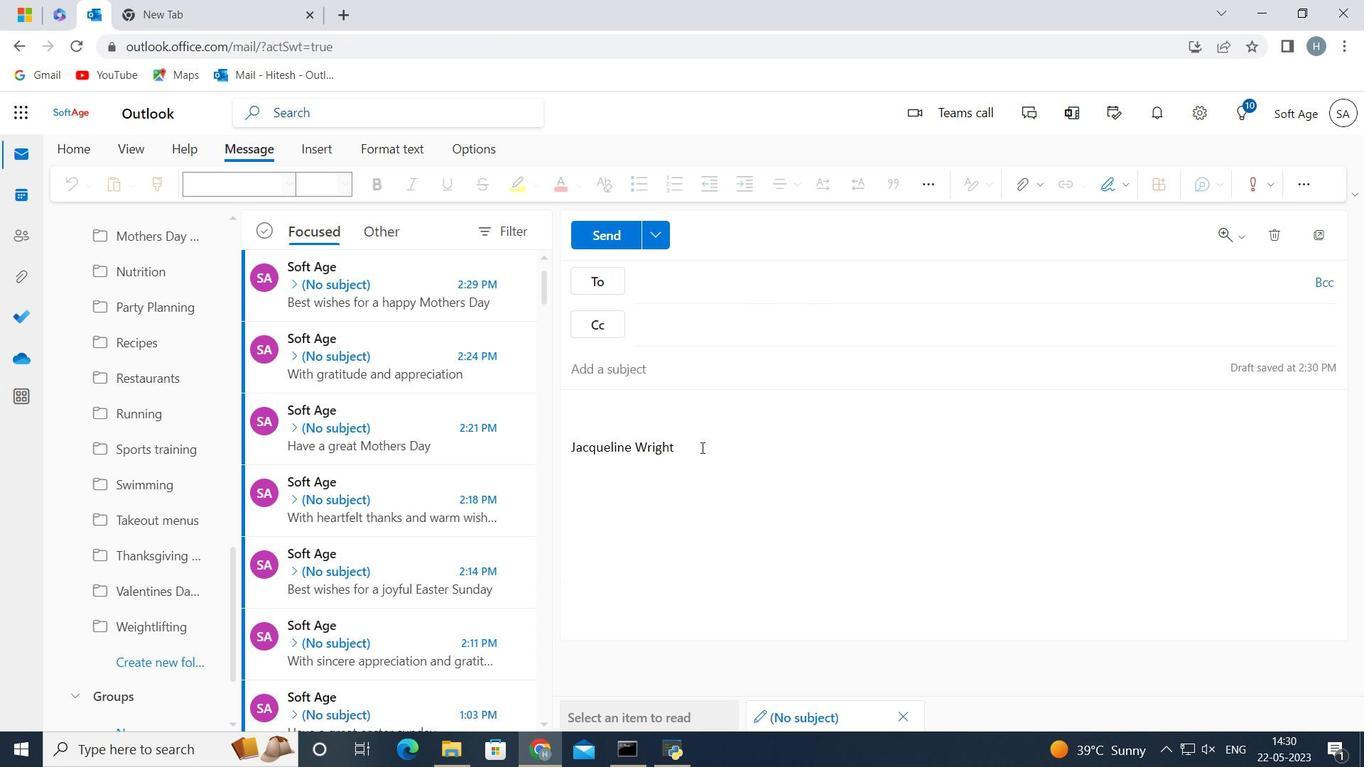 
Action: Mouse moved to (705, 447)
Screenshot: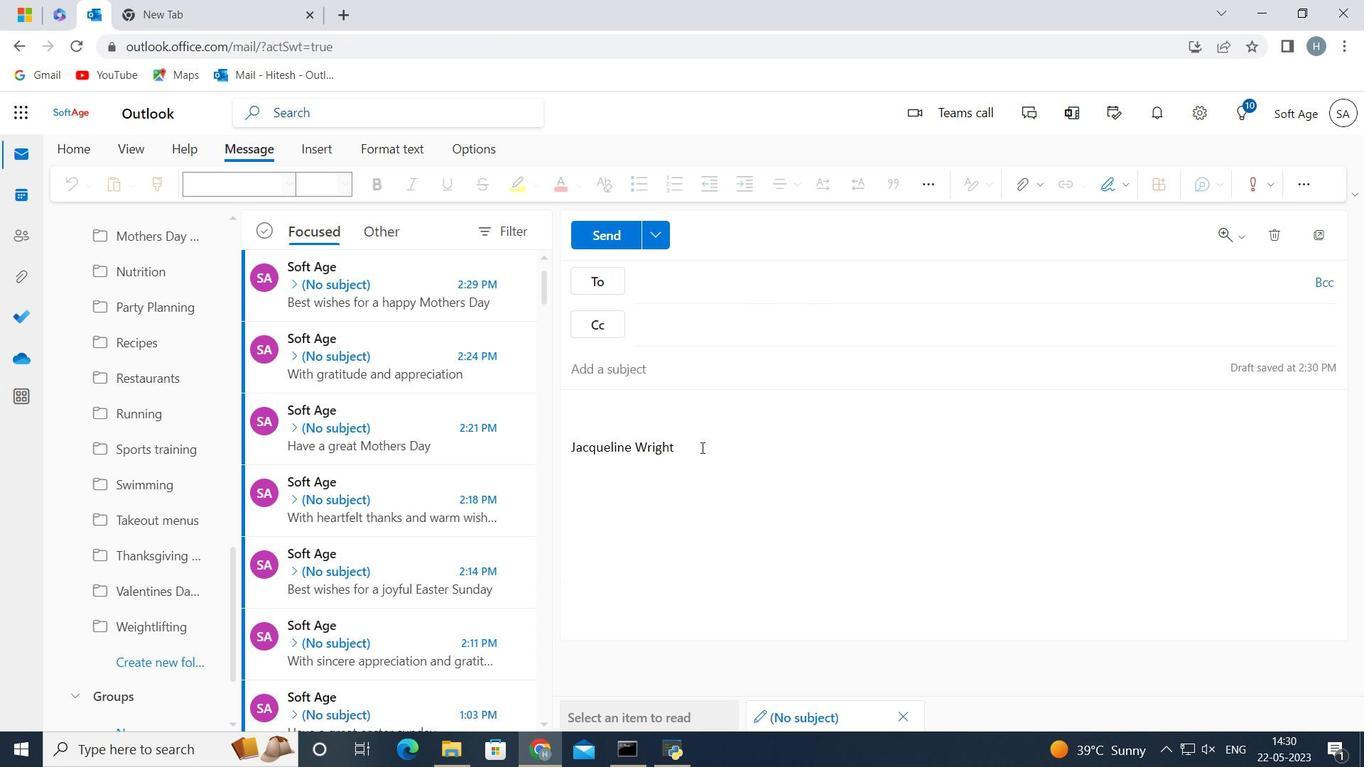
Action: Key pressed <Key.backspace><Key.backspace><Key.backspace><Key.backspace><Key.backspace><Key.backspace><Key.backspace><Key.backspace><Key.backspace><Key.backspace><Key.backspace><Key.backspace><Key.backspace><Key.backspace><Key.backspace><Key.backspace><Key.backspace><Key.backspace><Key.backspace><Key.backspace><Key.backspace><Key.shift><Key.shift>With<Key.space>sincere<Key.space>thanks<Key.space>and<Key.space>warm<Key.space>wishes<Key.space>
Screenshot: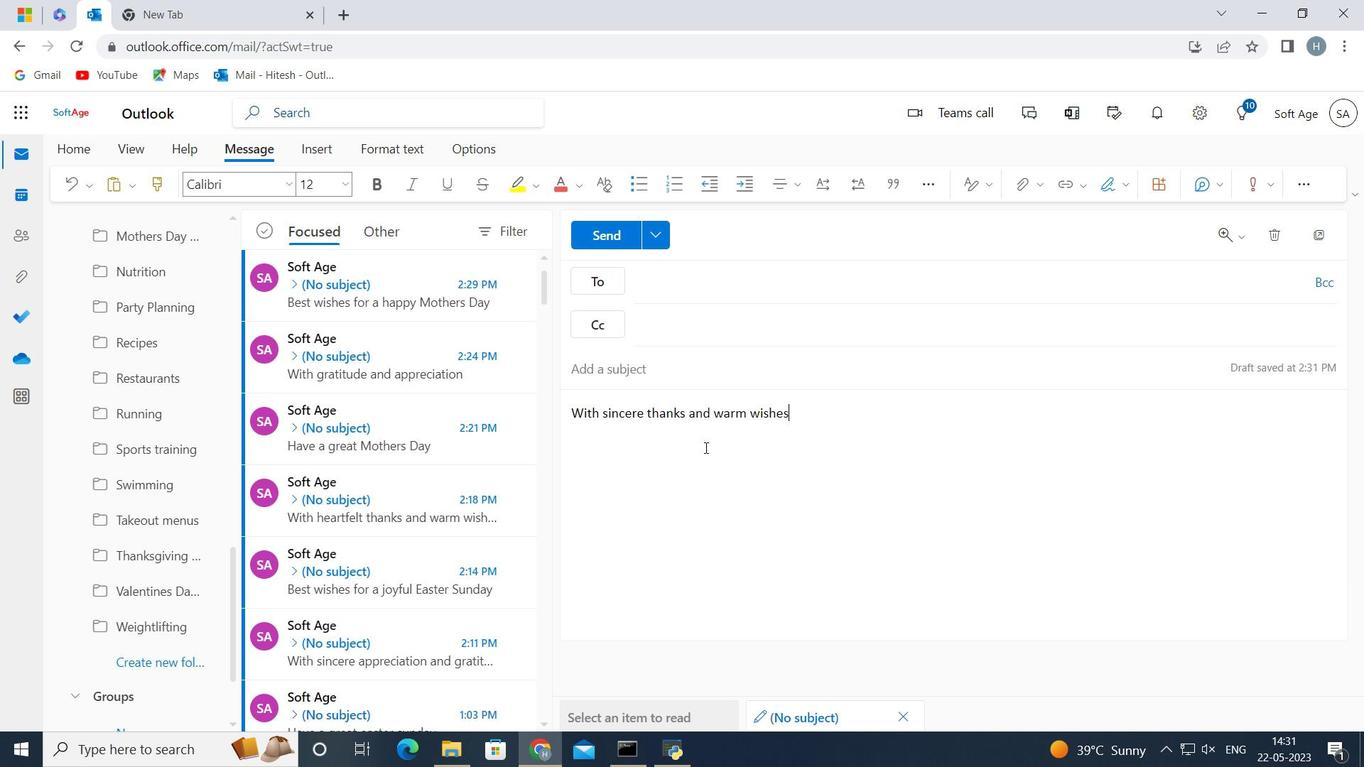 
Action: Mouse moved to (717, 276)
Screenshot: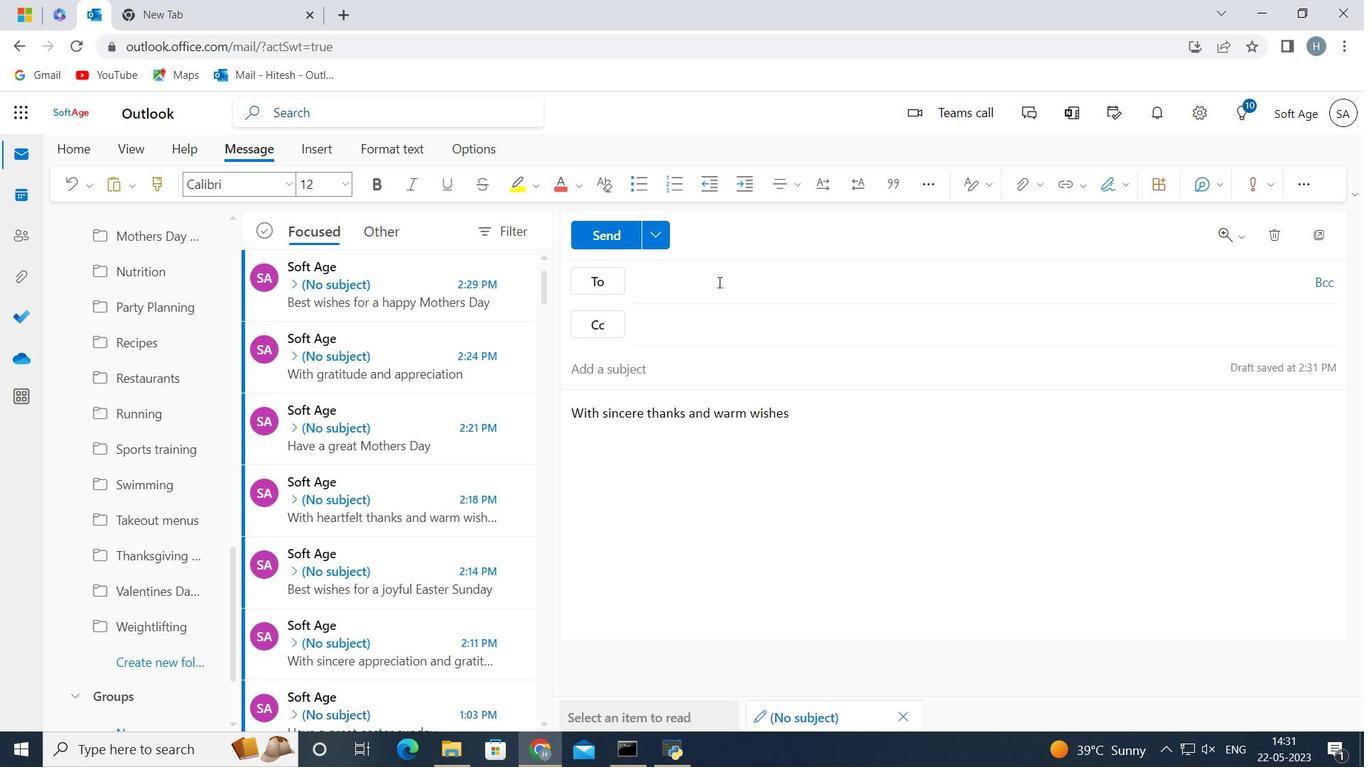 
Action: Mouse pressed left at (717, 276)
Screenshot: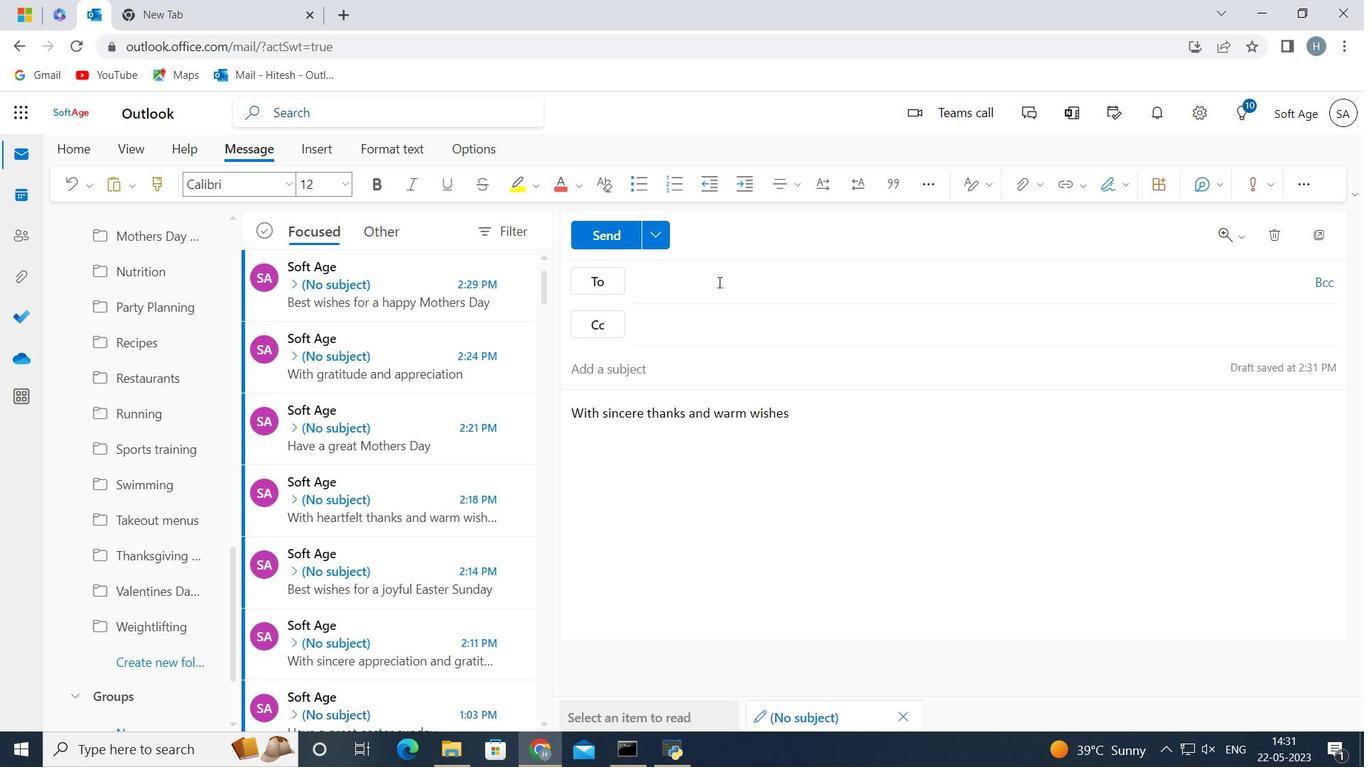
Action: Key pressed softage.8<Key.shift>@softage.nr<Key.backspace>et
Screenshot: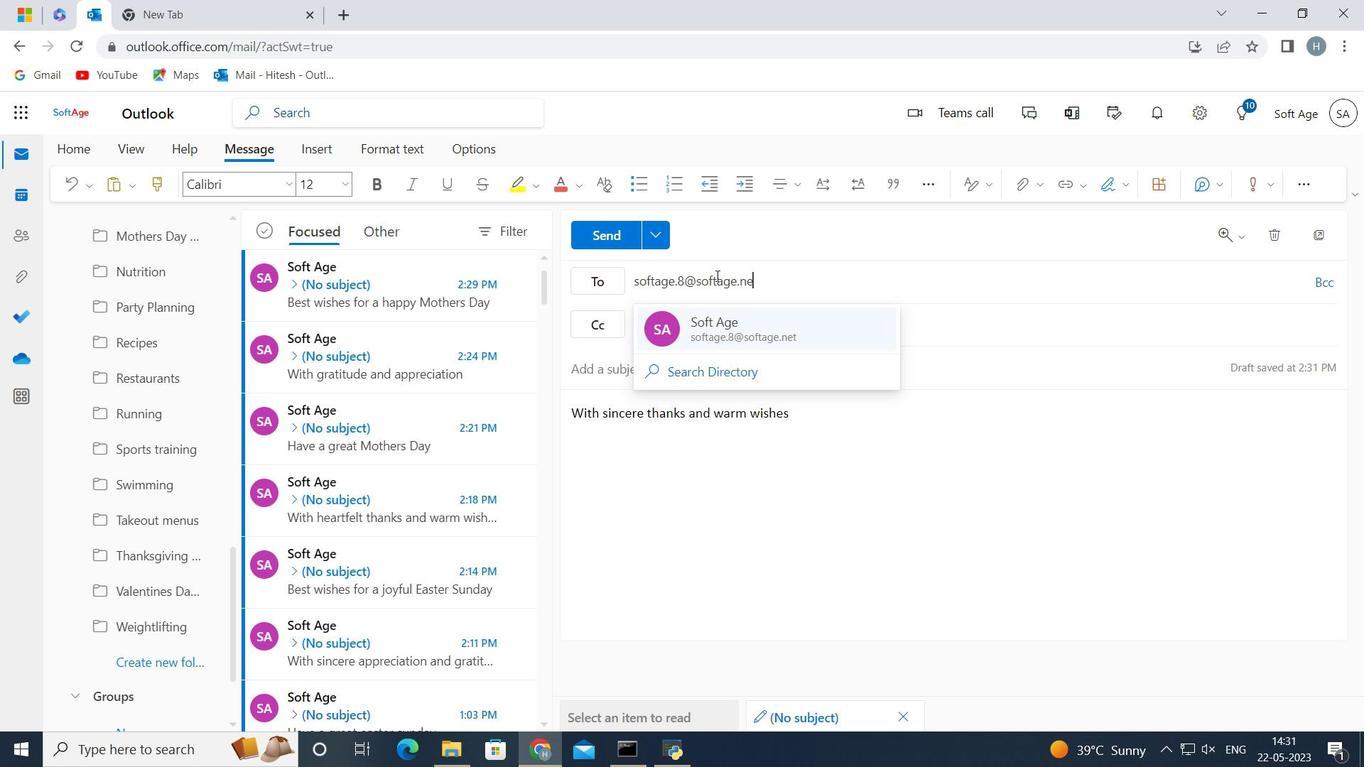 
Action: Mouse moved to (751, 321)
Screenshot: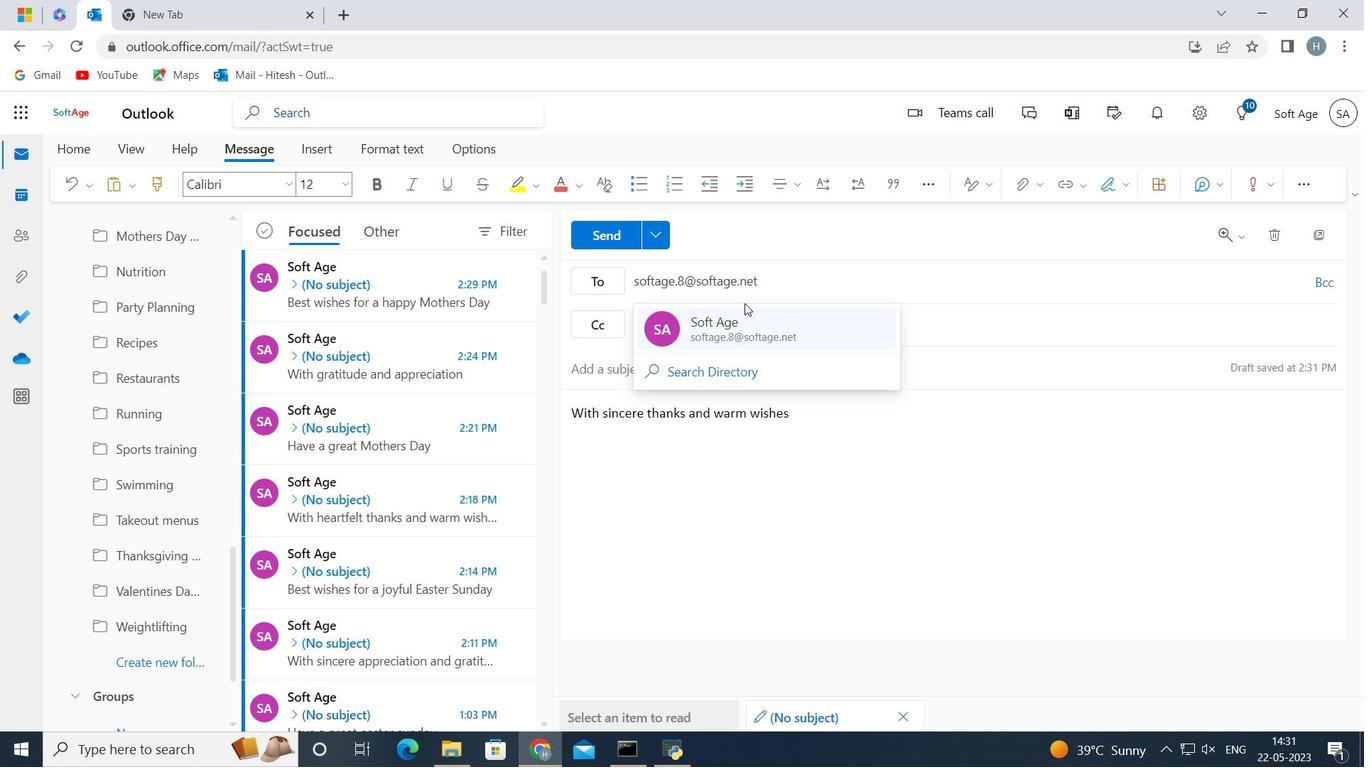 
Action: Mouse pressed left at (751, 321)
Screenshot: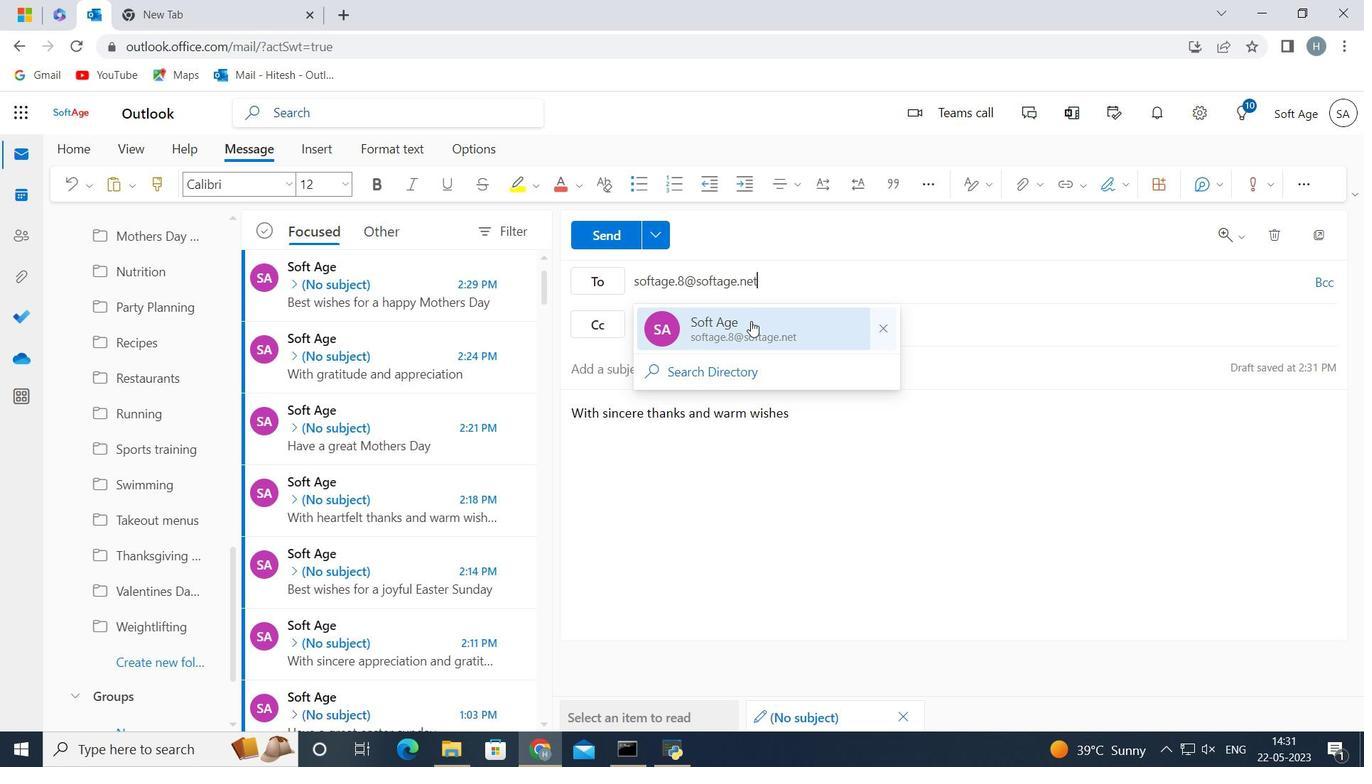 
Action: Mouse moved to (168, 662)
Screenshot: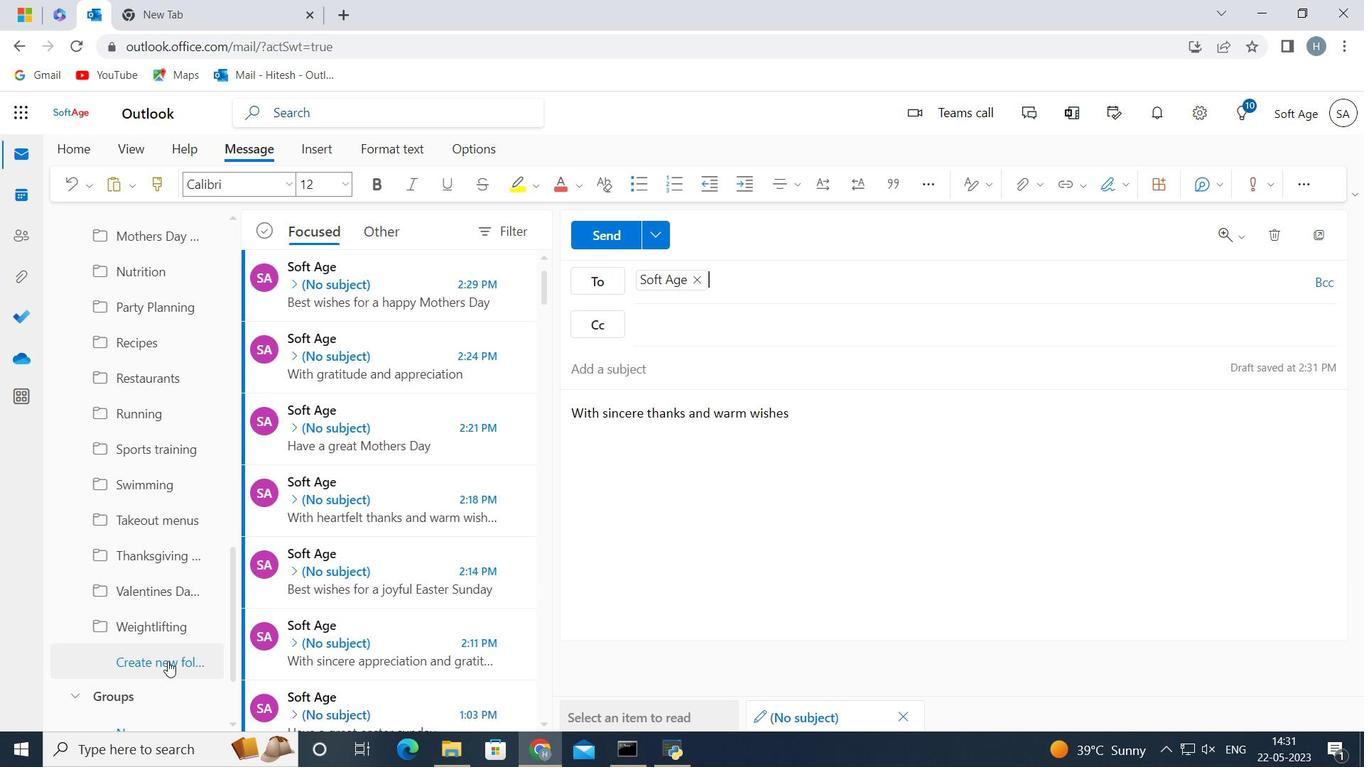 
Action: Mouse pressed left at (168, 662)
Screenshot: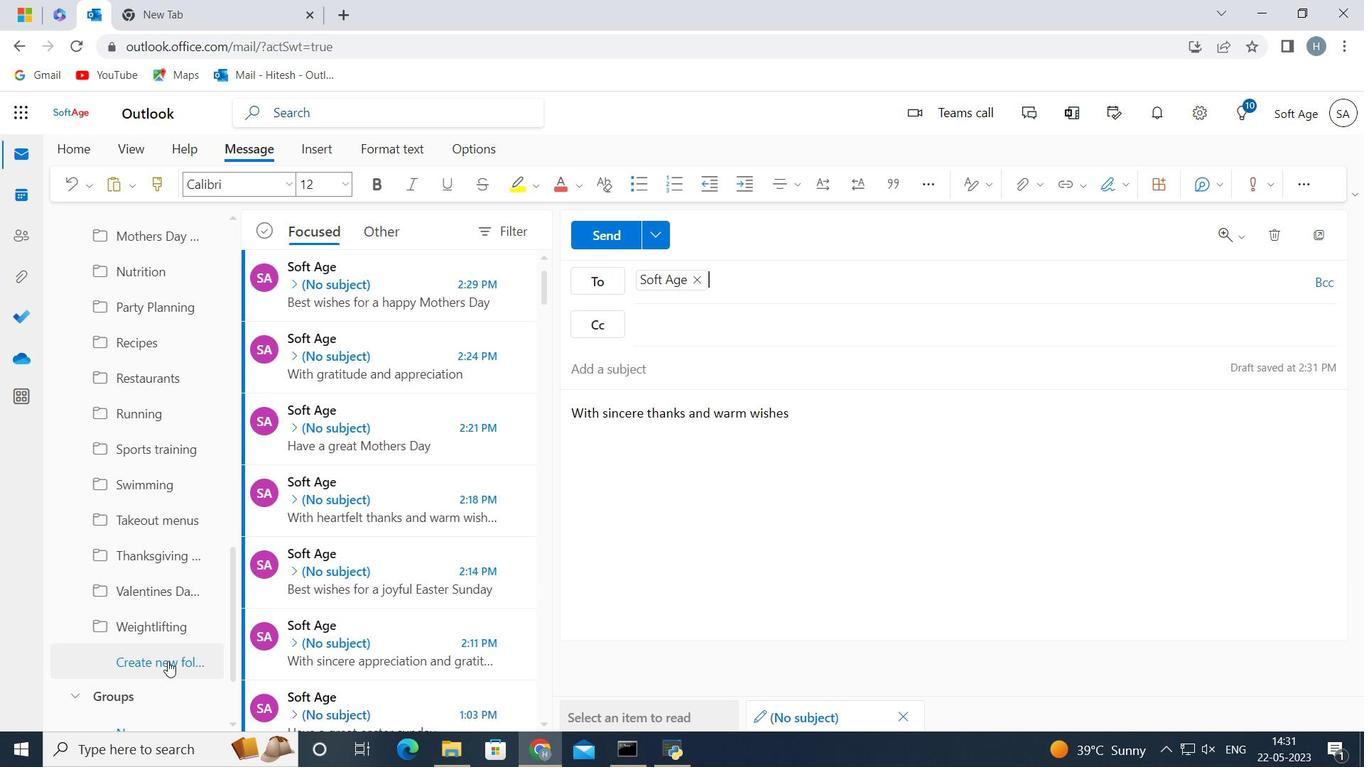 
Action: Mouse moved to (170, 662)
Screenshot: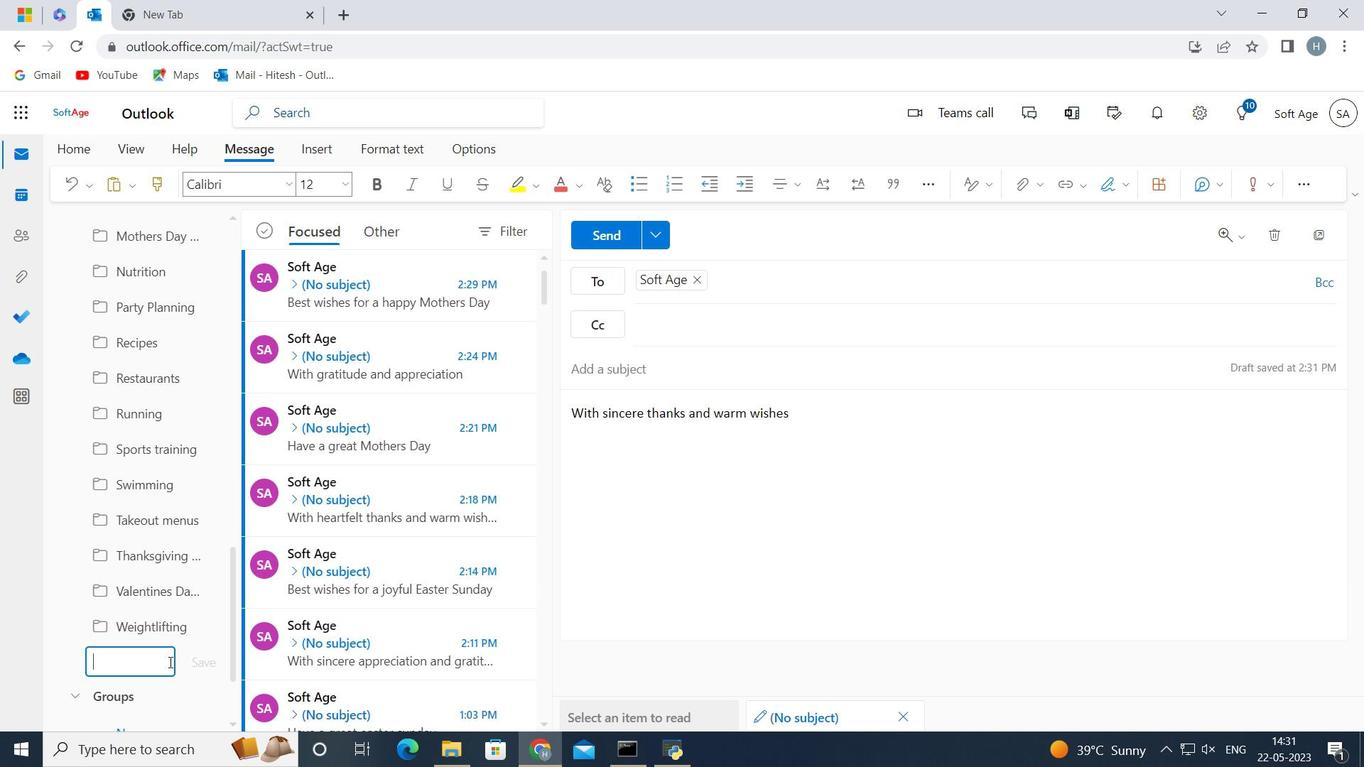 
Action: Key pressed <Key.shift>Fathers<Key.space><Key.shift>Day<Key.space>gifts
Screenshot: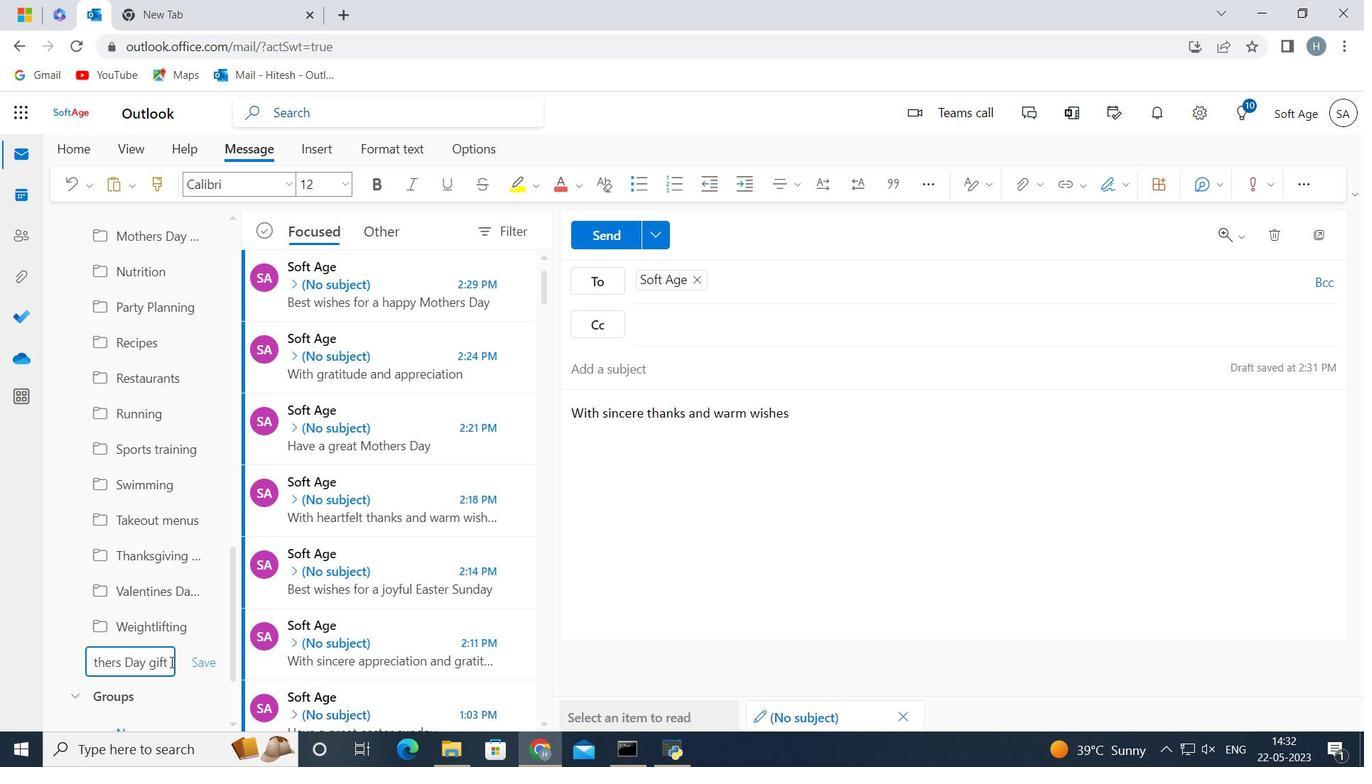 
Action: Mouse moved to (204, 658)
Screenshot: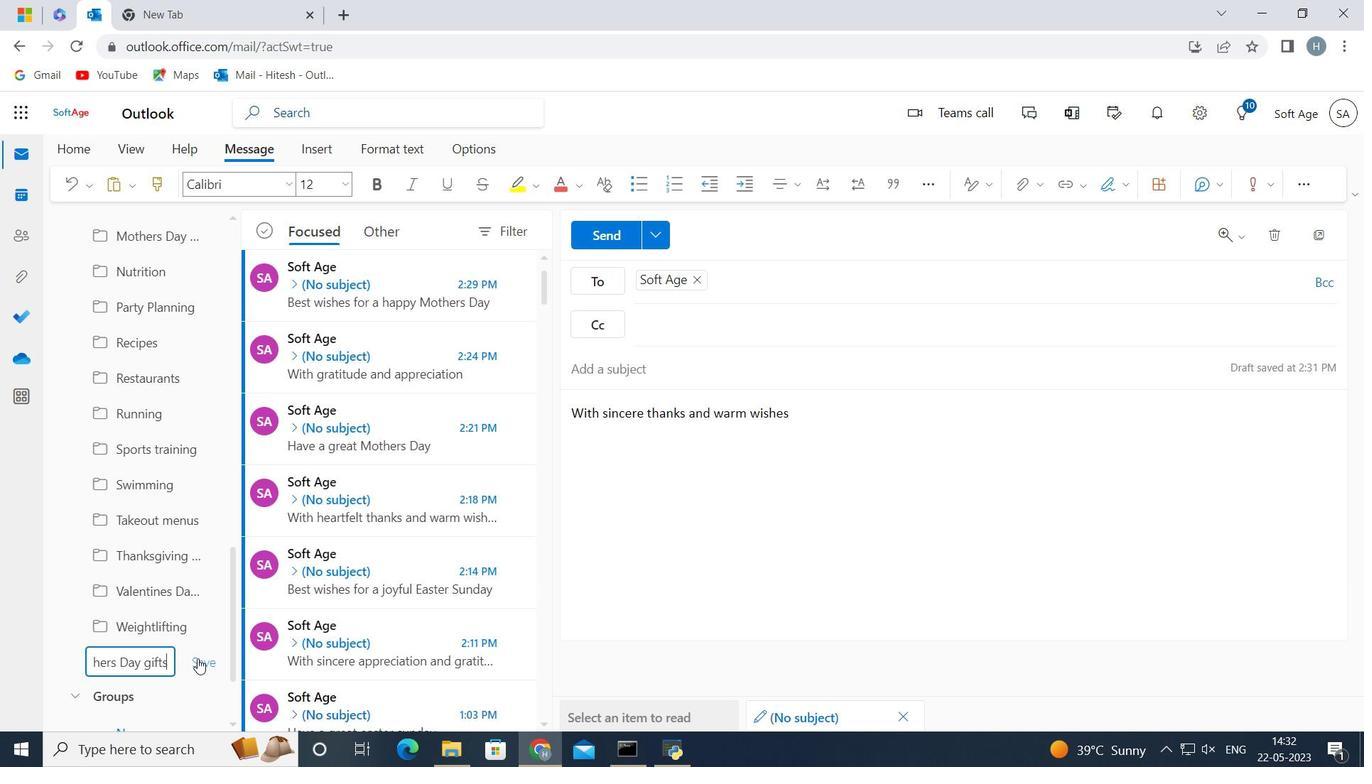 
Action: Mouse pressed left at (204, 658)
Screenshot: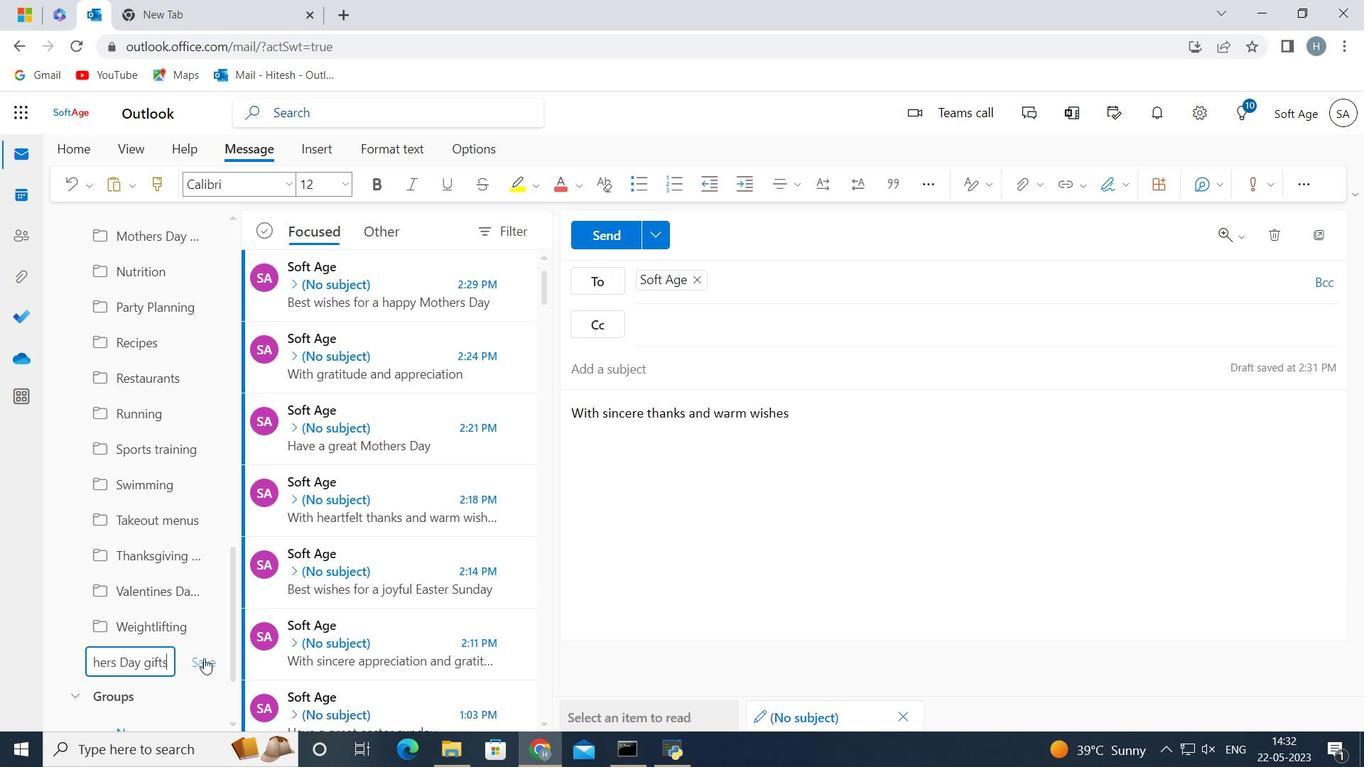 
Action: Mouse moved to (610, 234)
Screenshot: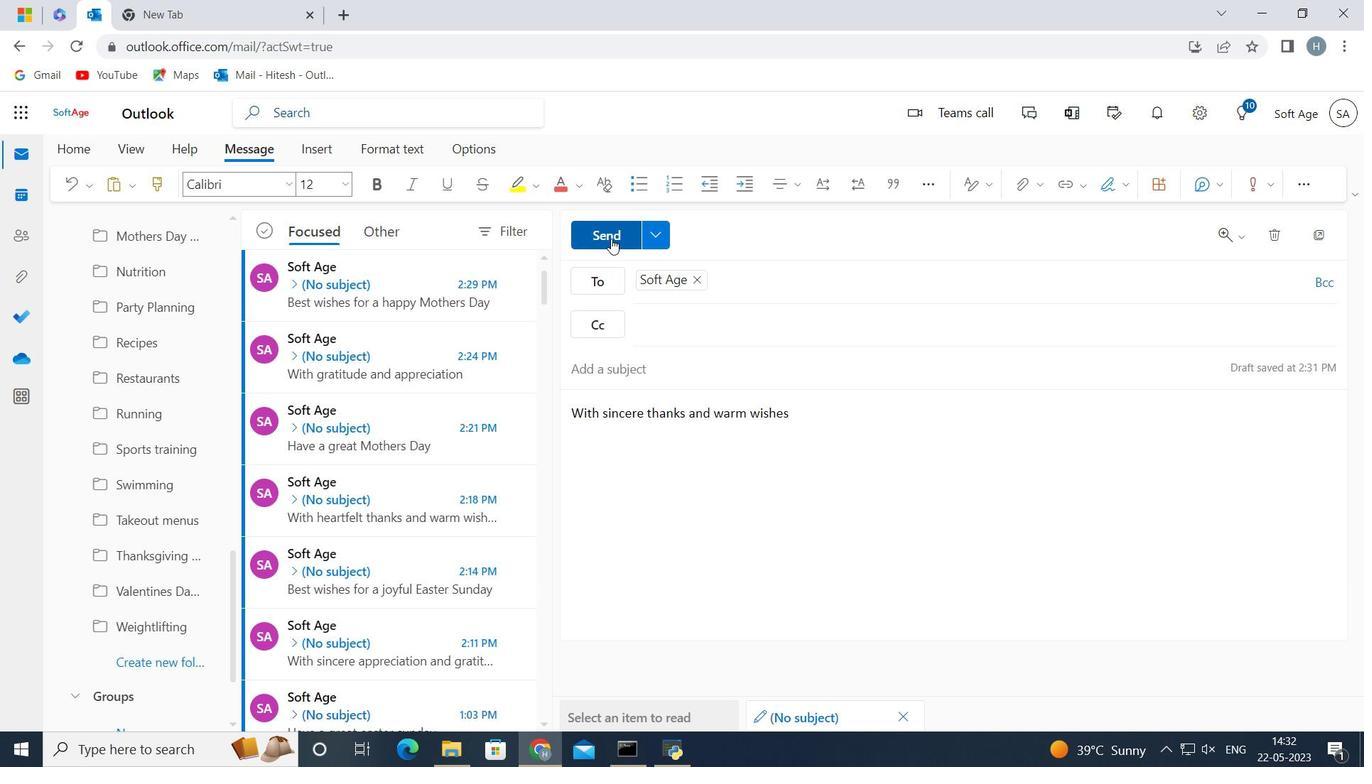 
Action: Mouse pressed left at (610, 234)
Screenshot: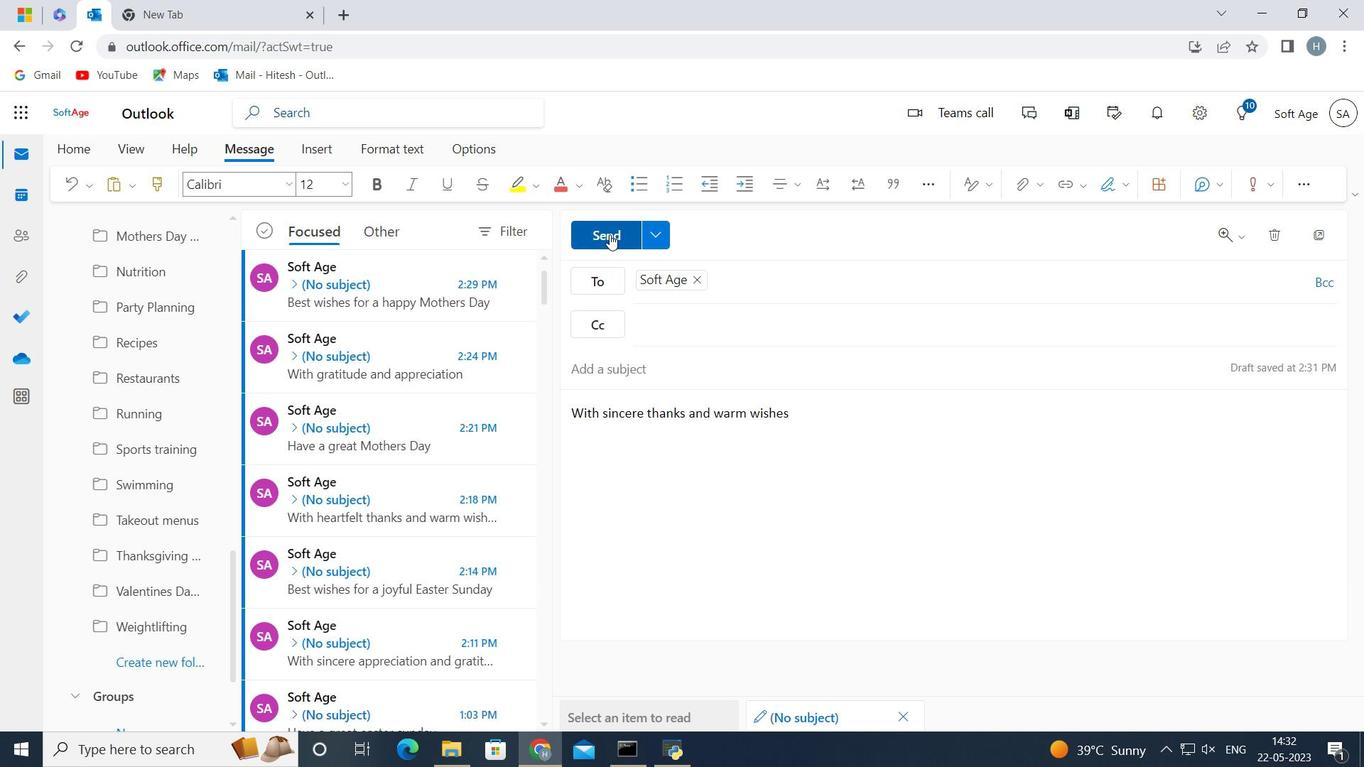 
Action: Mouse moved to (677, 463)
Screenshot: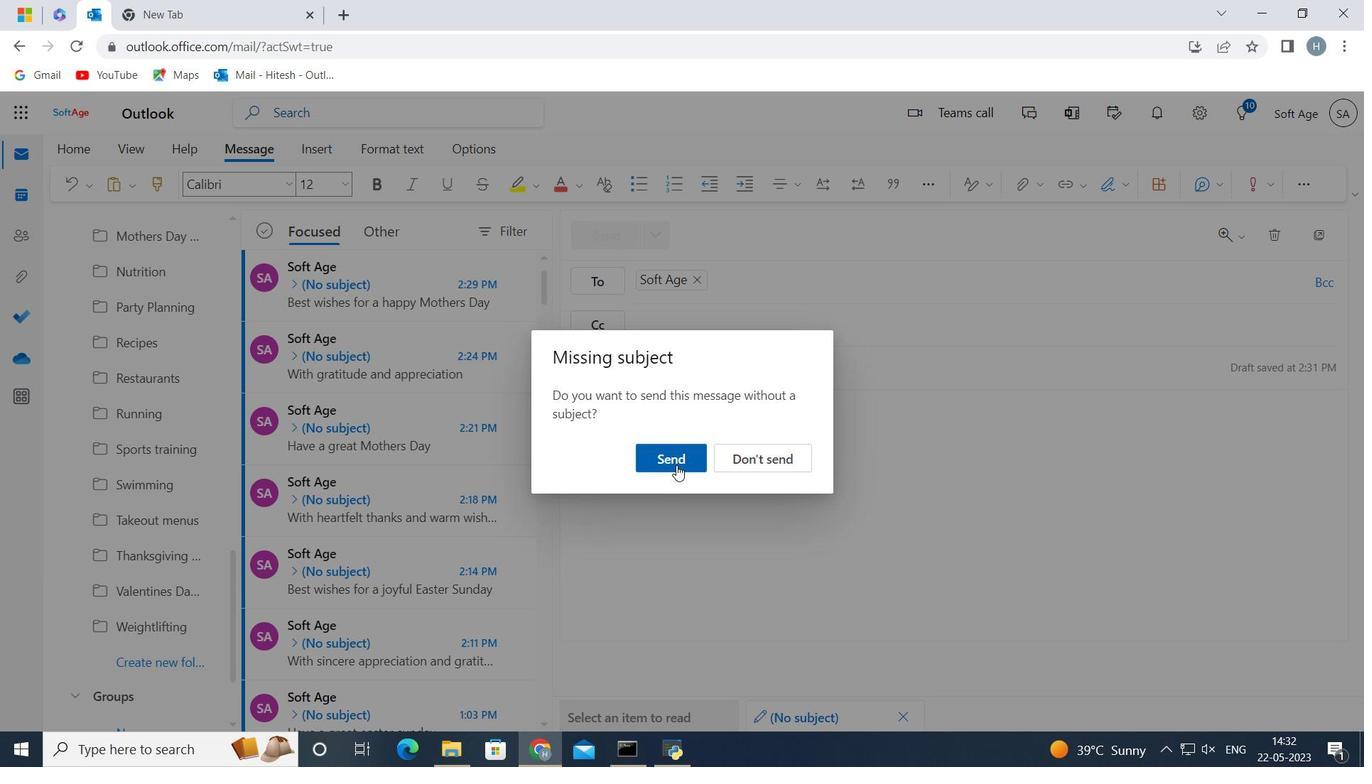 
Action: Mouse pressed left at (677, 463)
Screenshot: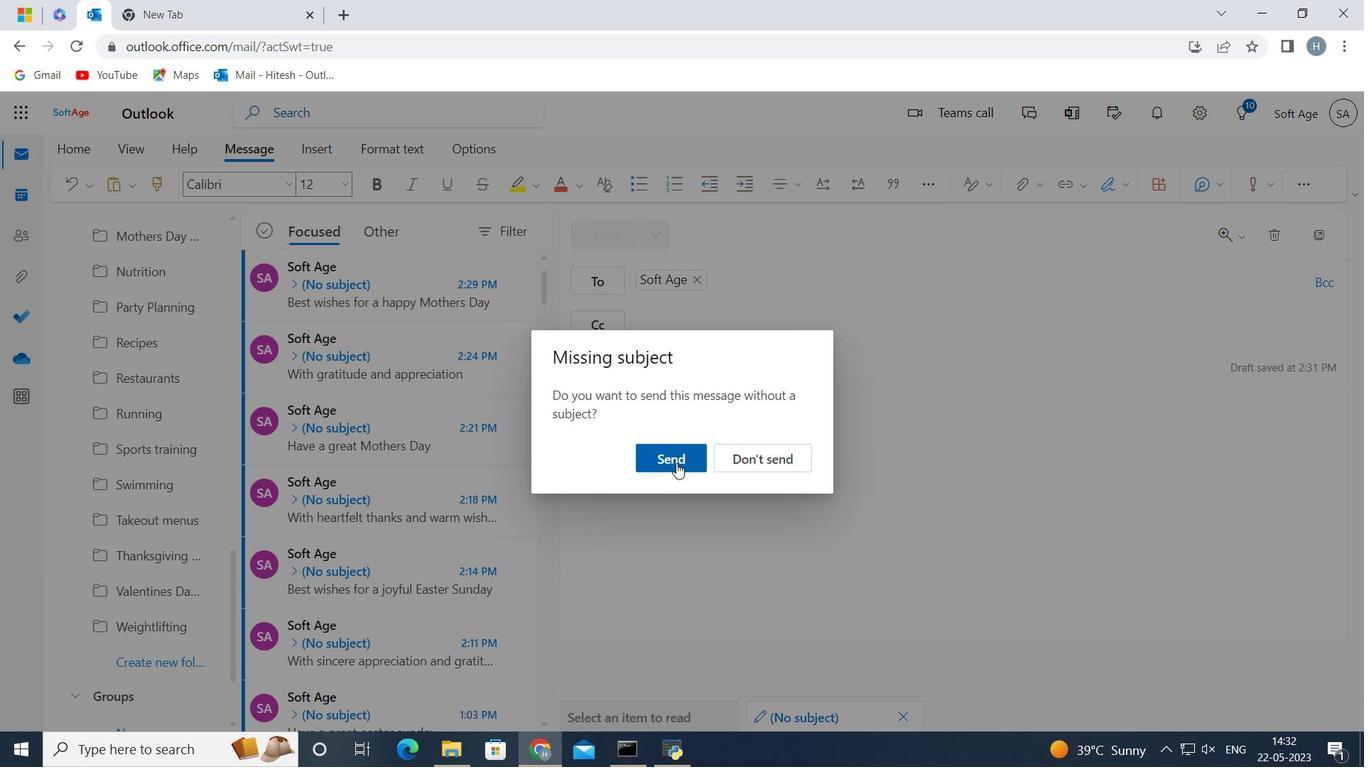 
Action: Mouse moved to (634, 320)
Screenshot: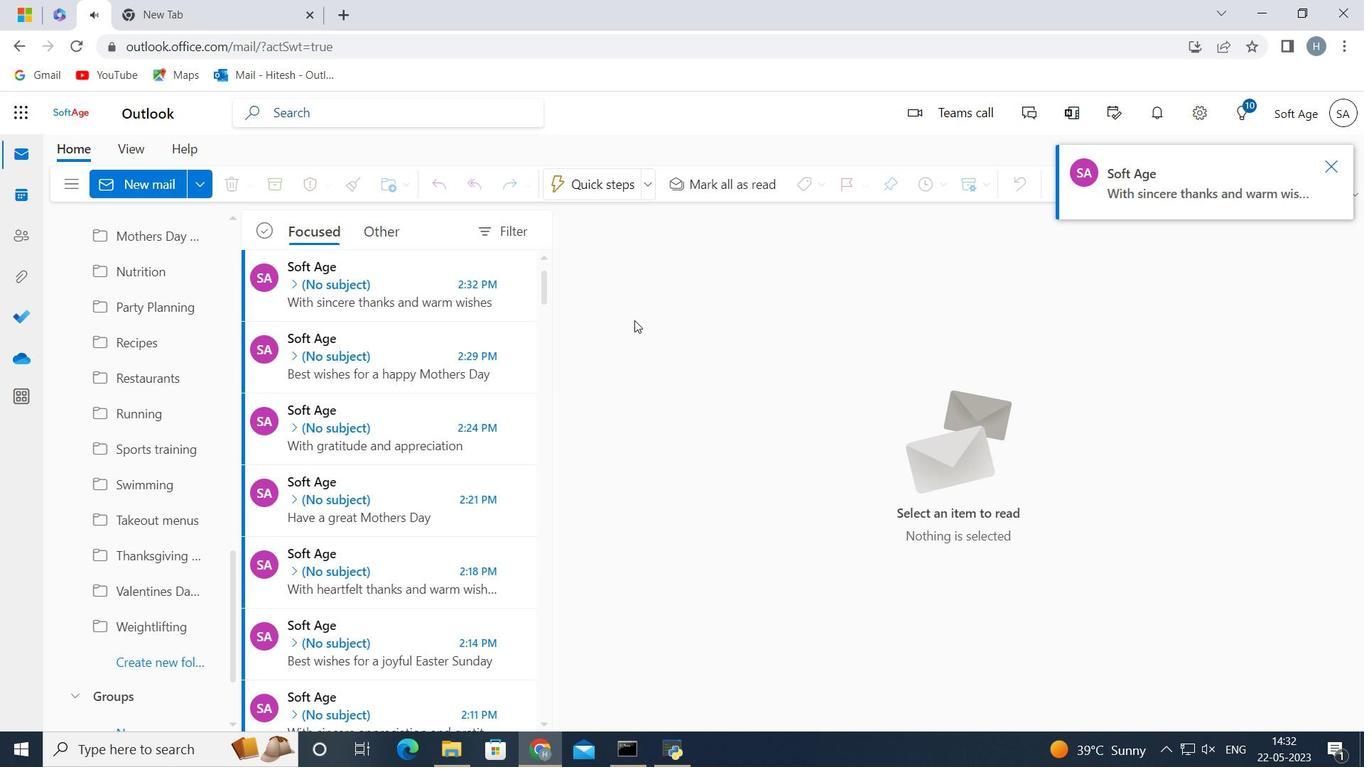 
